 Task: Find connections with filter location Santa Helena with filter topic #Inspirationwith filter profile language French with filter current company E-Solutions with filter school Panjab University with filter industry Equipment Rental Services with filter service category Search Engine Marketing (SEM) with filter keywords title Pharmacist
Action: Mouse moved to (314, 353)
Screenshot: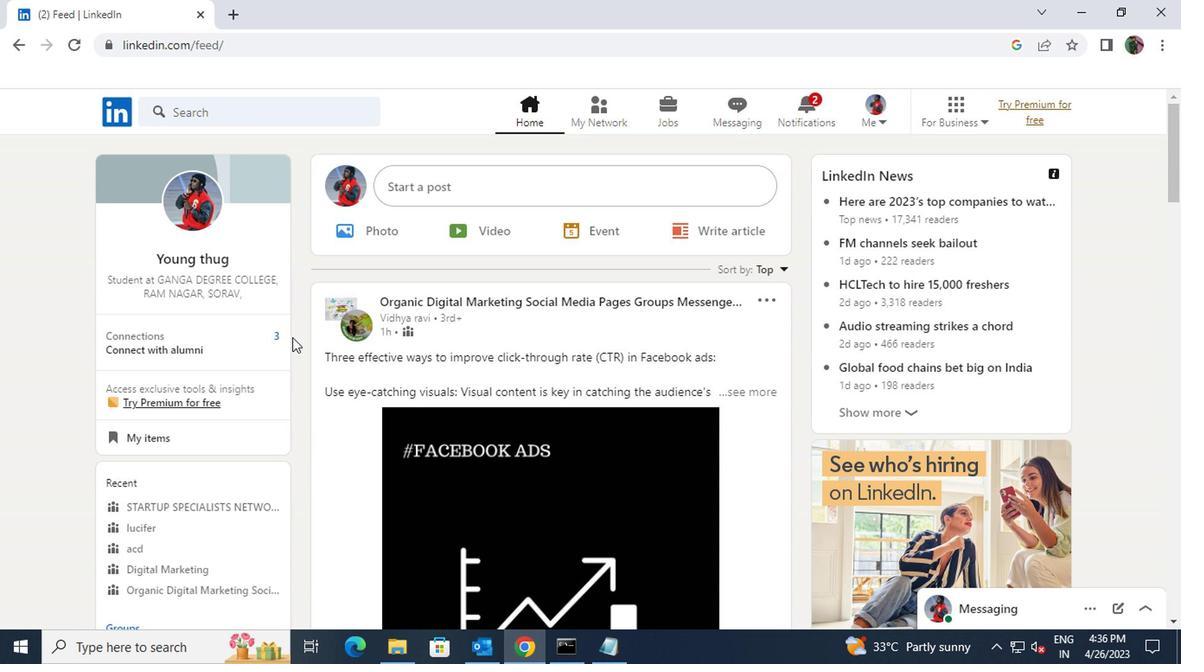 
Action: Mouse pressed left at (314, 353)
Screenshot: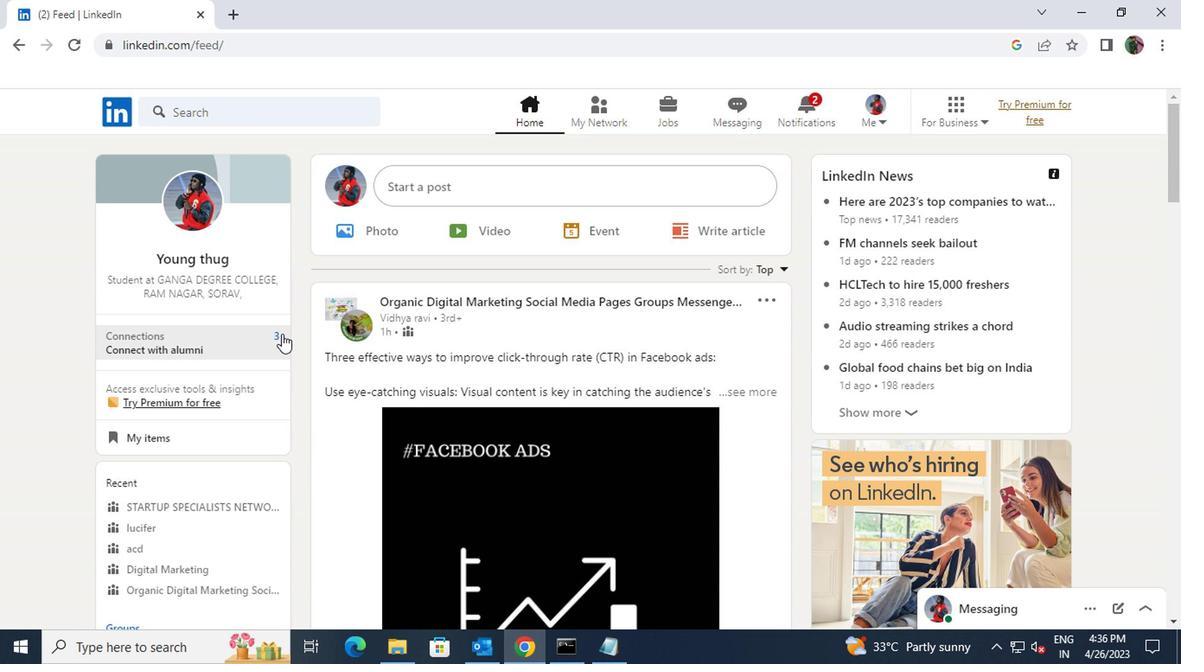 
Action: Mouse moved to (322, 268)
Screenshot: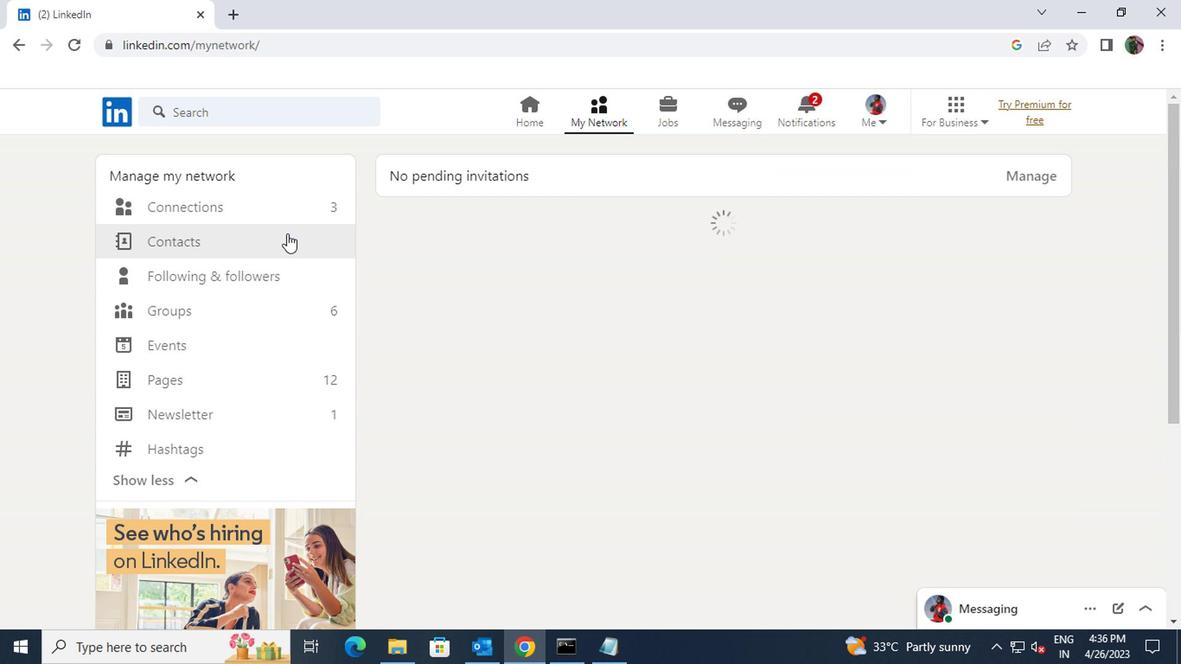 
Action: Mouse pressed left at (322, 268)
Screenshot: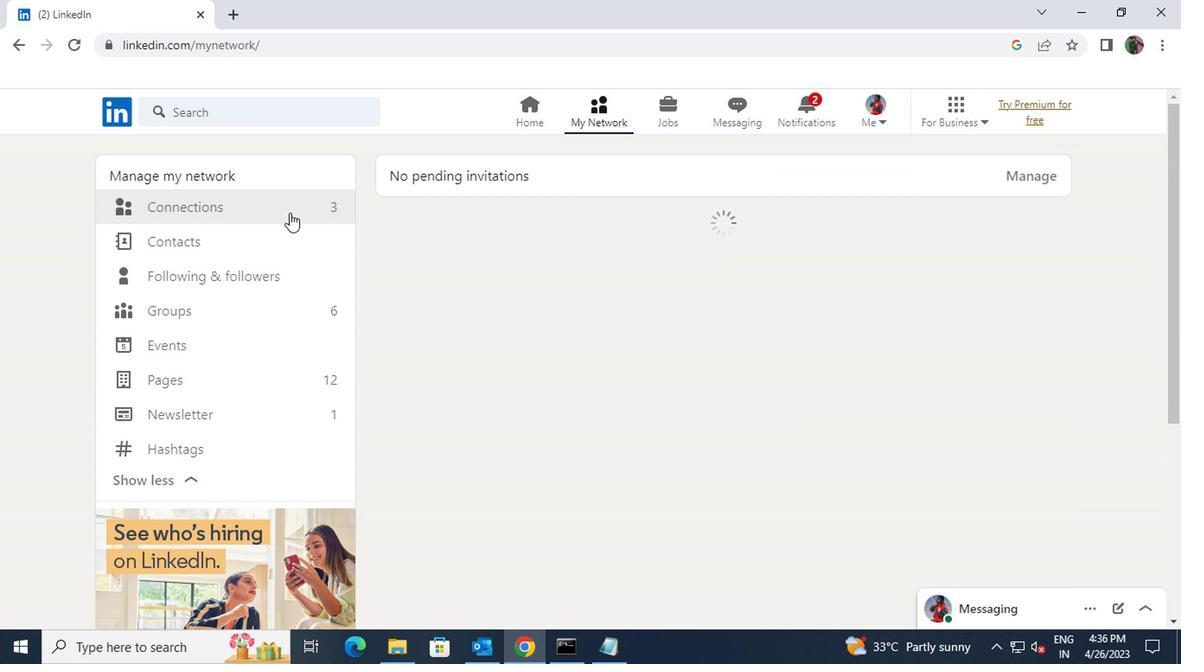 
Action: Mouse moved to (607, 264)
Screenshot: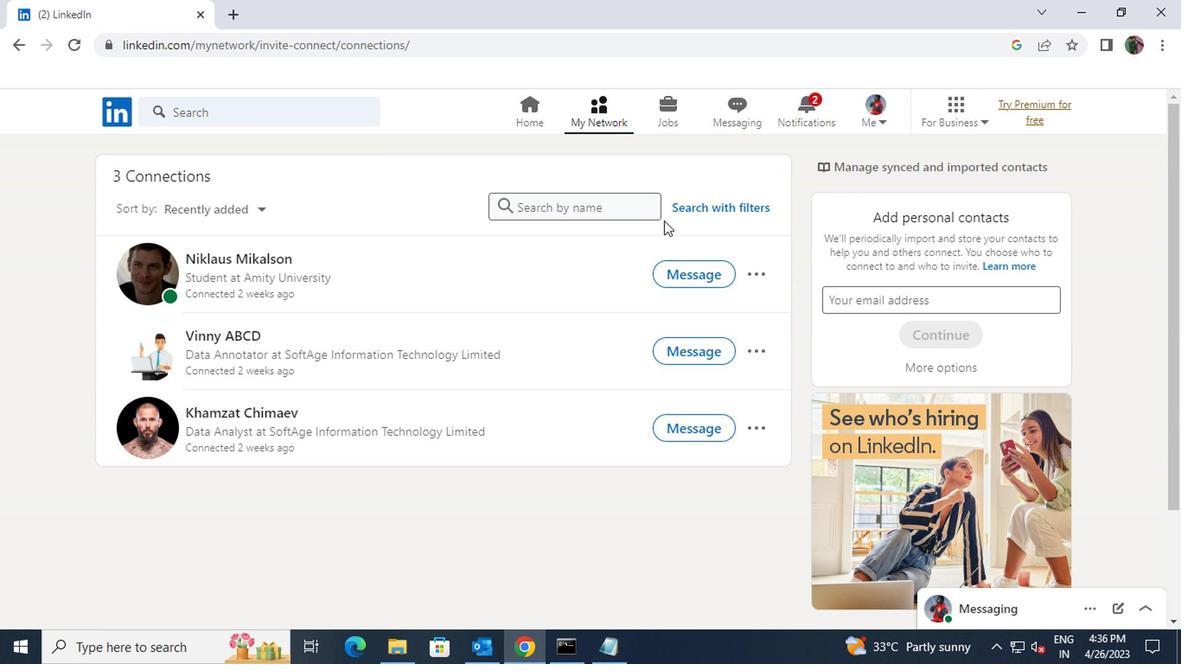 
Action: Mouse pressed left at (607, 264)
Screenshot: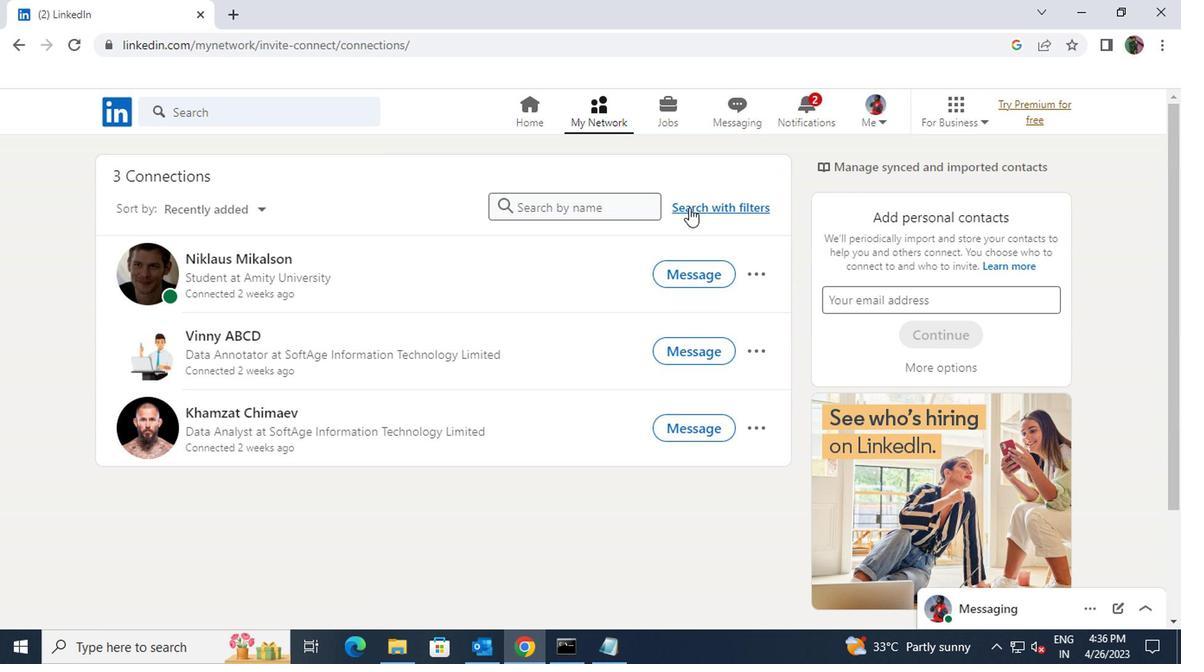 
Action: Mouse moved to (580, 236)
Screenshot: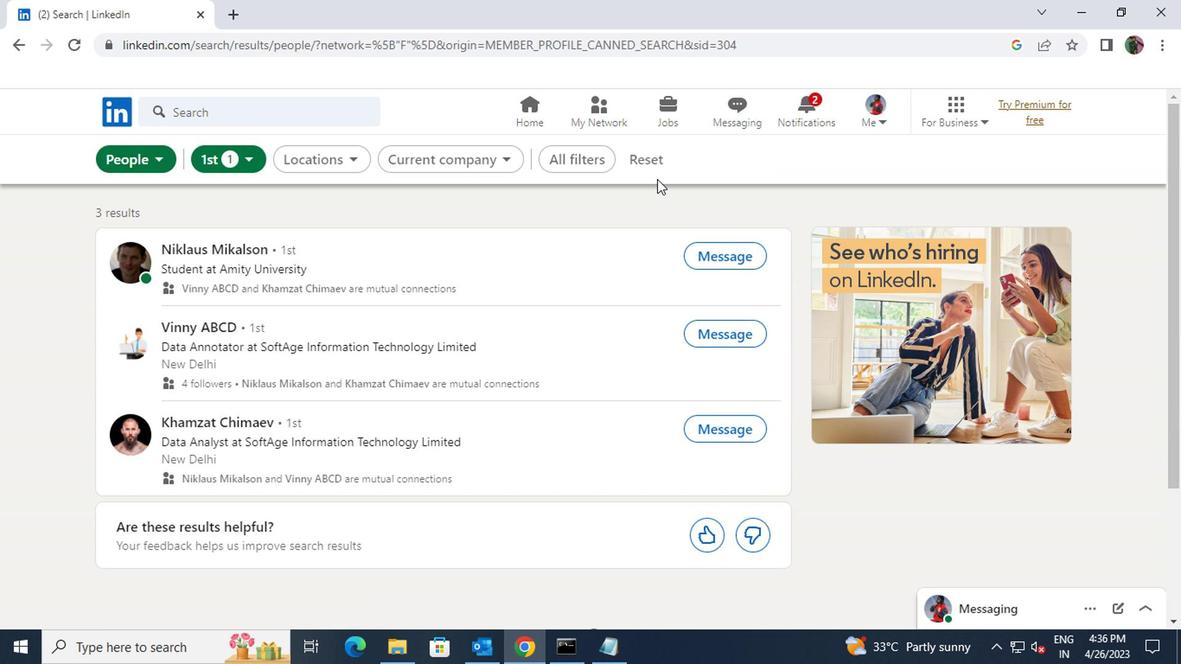 
Action: Mouse pressed left at (580, 236)
Screenshot: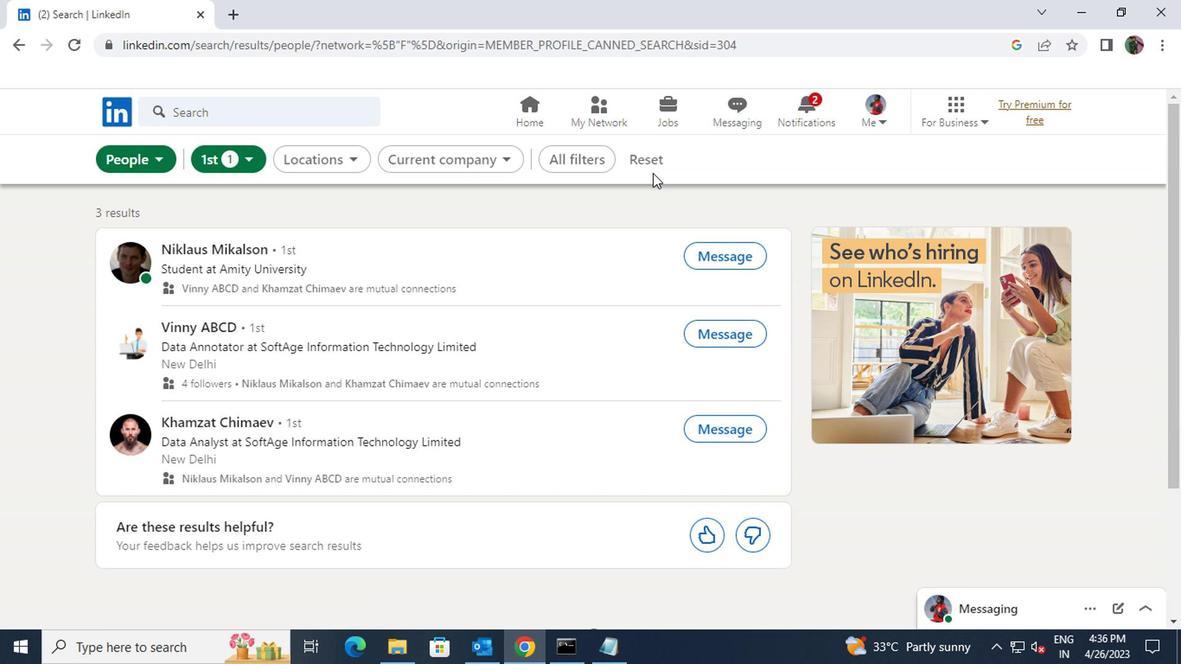 
Action: Mouse moved to (562, 232)
Screenshot: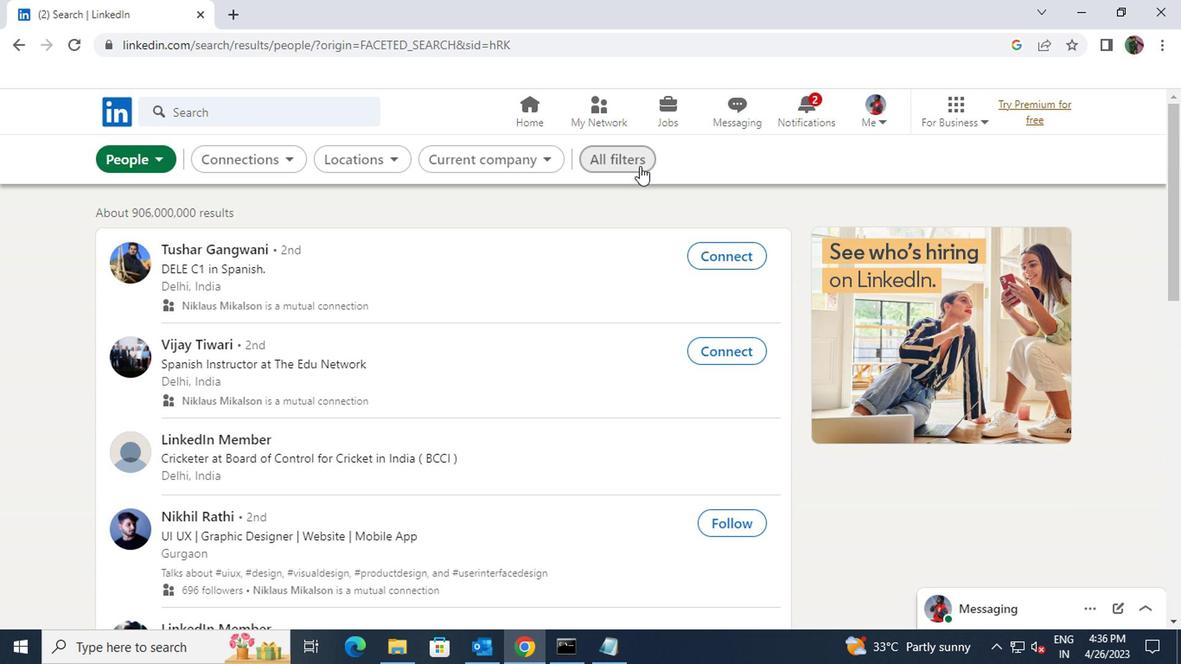 
Action: Mouse pressed left at (562, 232)
Screenshot: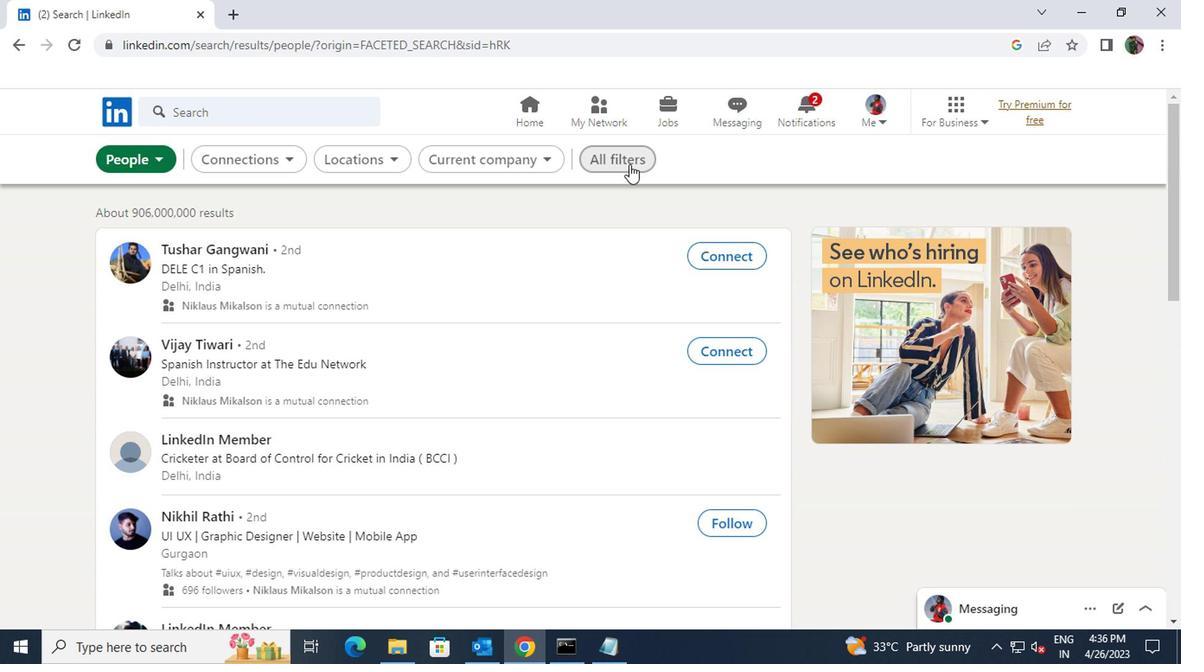 
Action: Mouse moved to (689, 362)
Screenshot: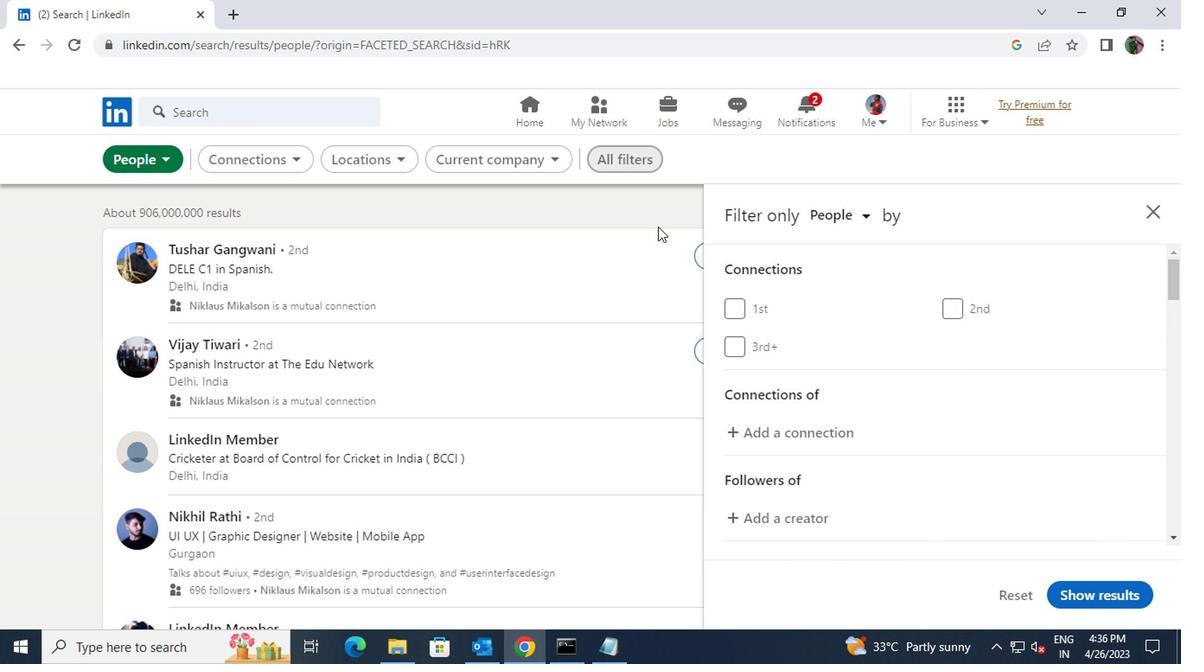 
Action: Mouse scrolled (689, 362) with delta (0, 0)
Screenshot: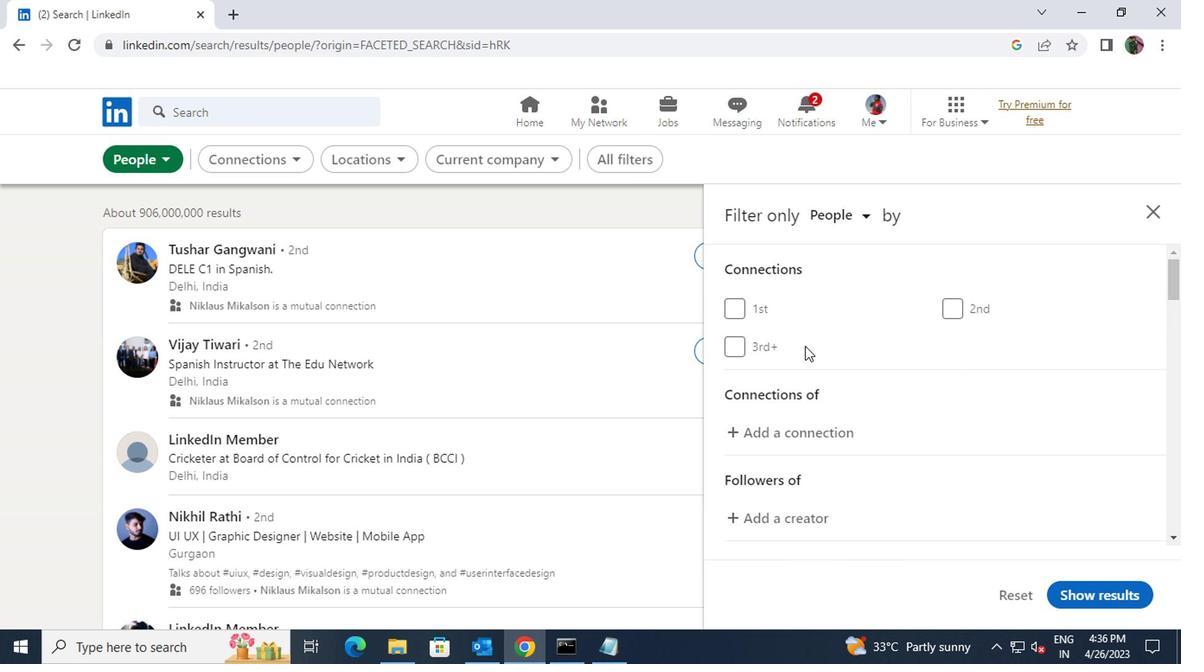 
Action: Mouse scrolled (689, 362) with delta (0, 0)
Screenshot: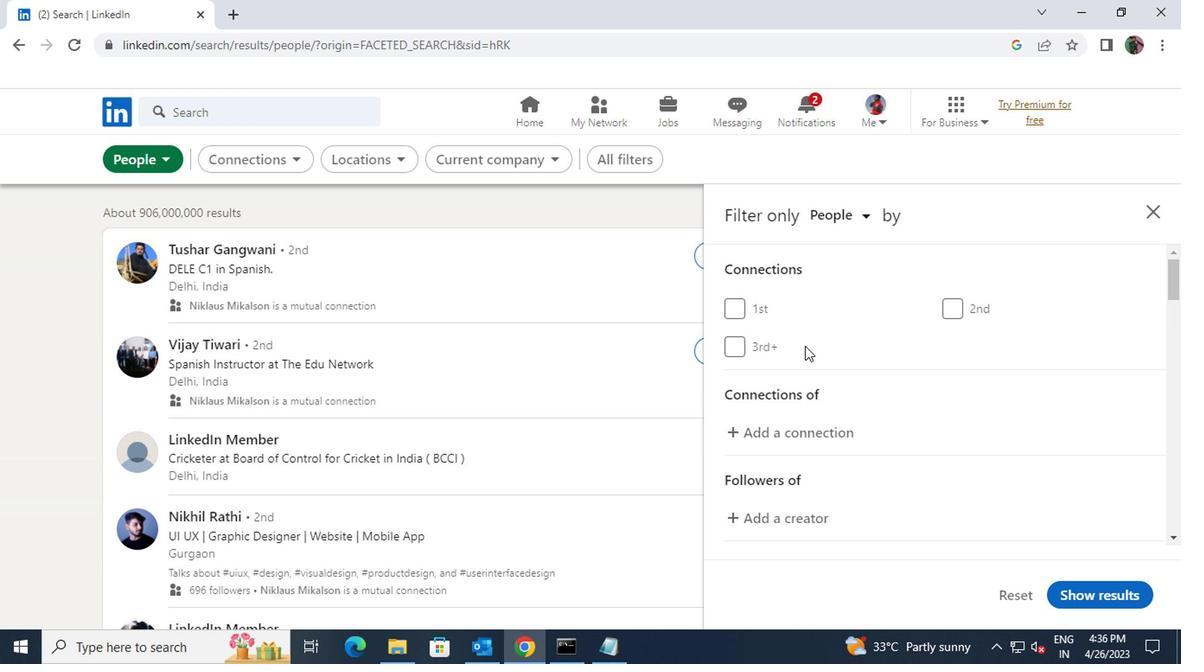 
Action: Mouse scrolled (689, 362) with delta (0, 0)
Screenshot: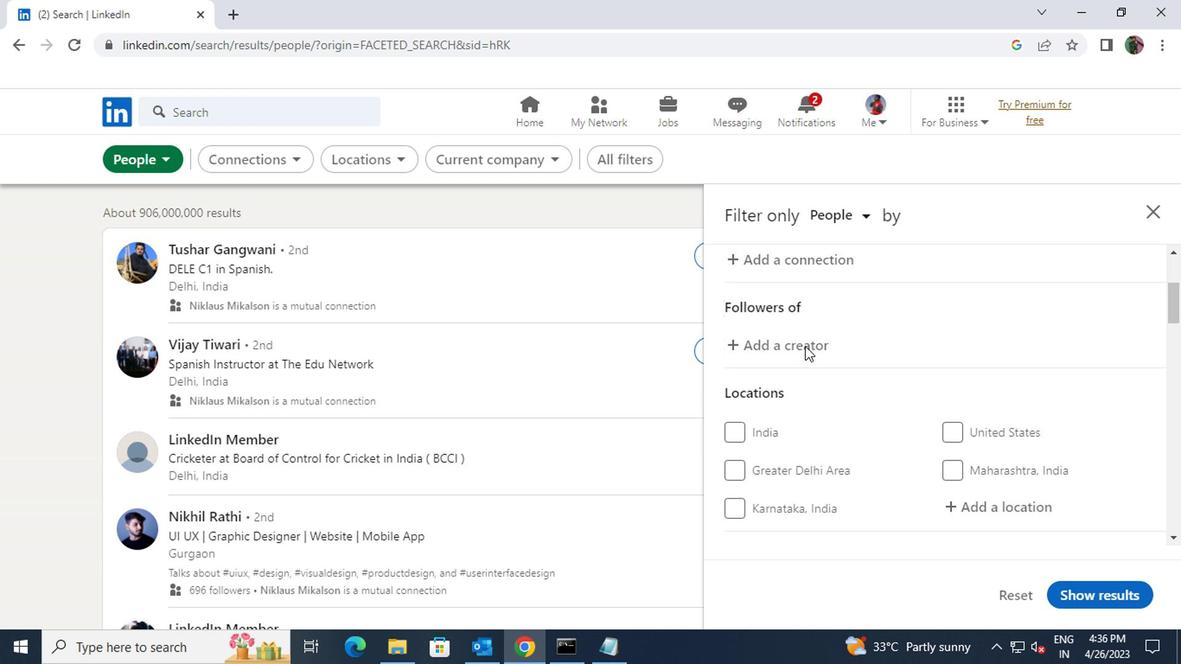 
Action: Mouse moved to (839, 417)
Screenshot: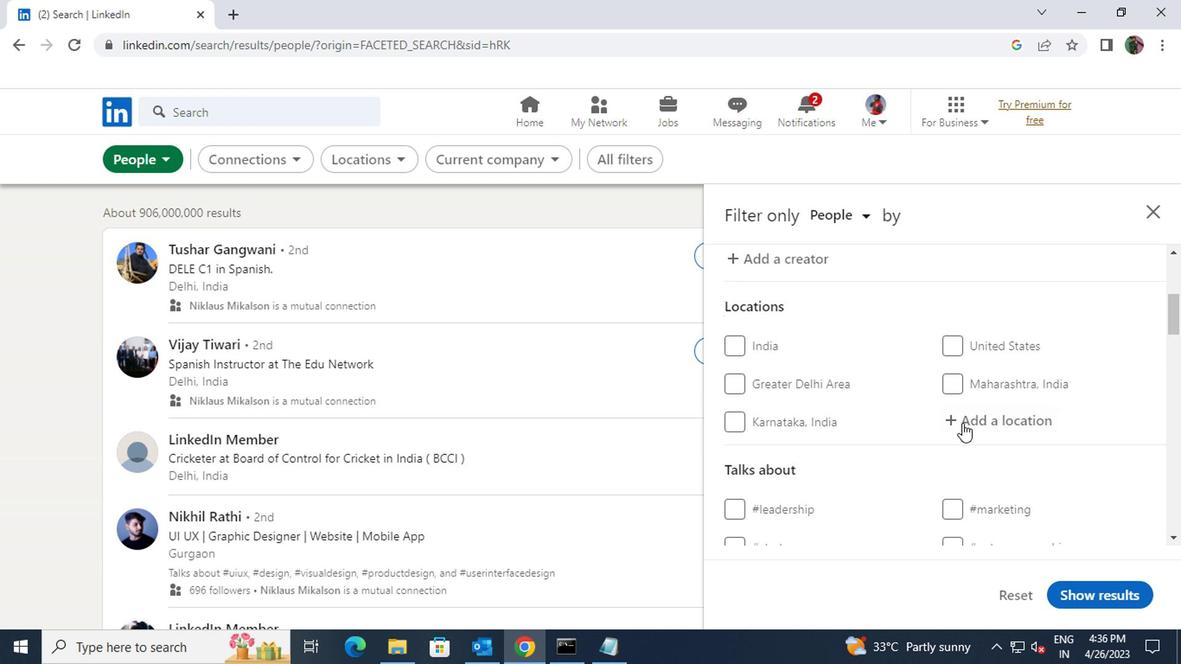 
Action: Mouse pressed left at (839, 417)
Screenshot: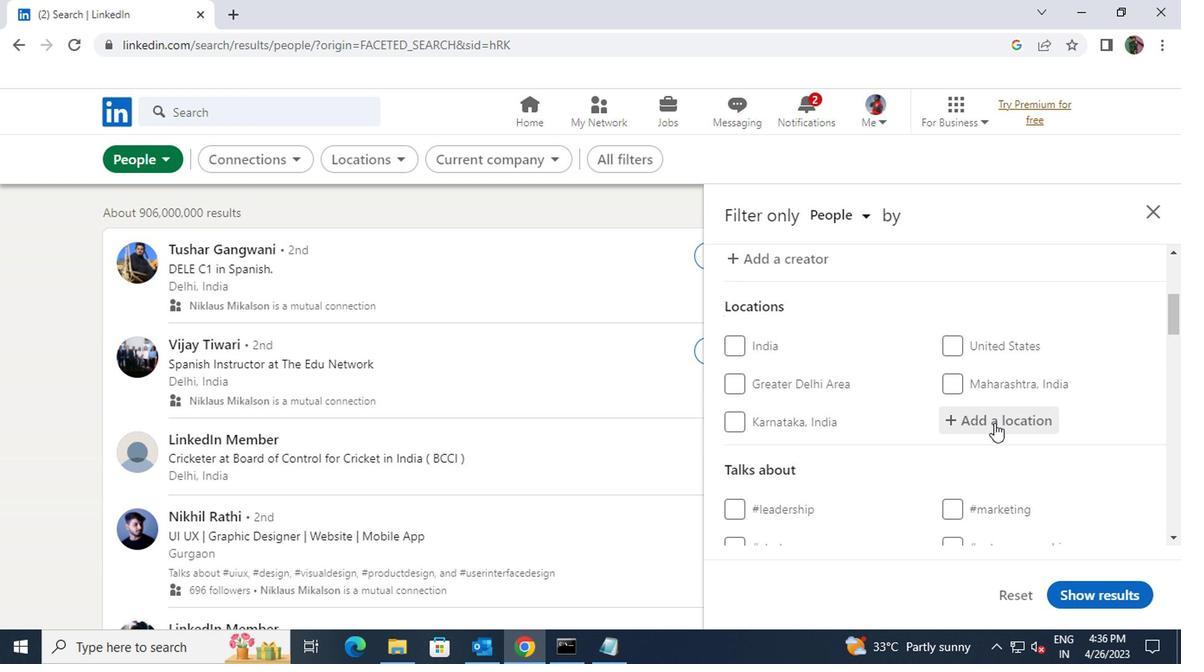 
Action: Key pressed <Key.shift>SANTA<Key.space>HELE
Screenshot: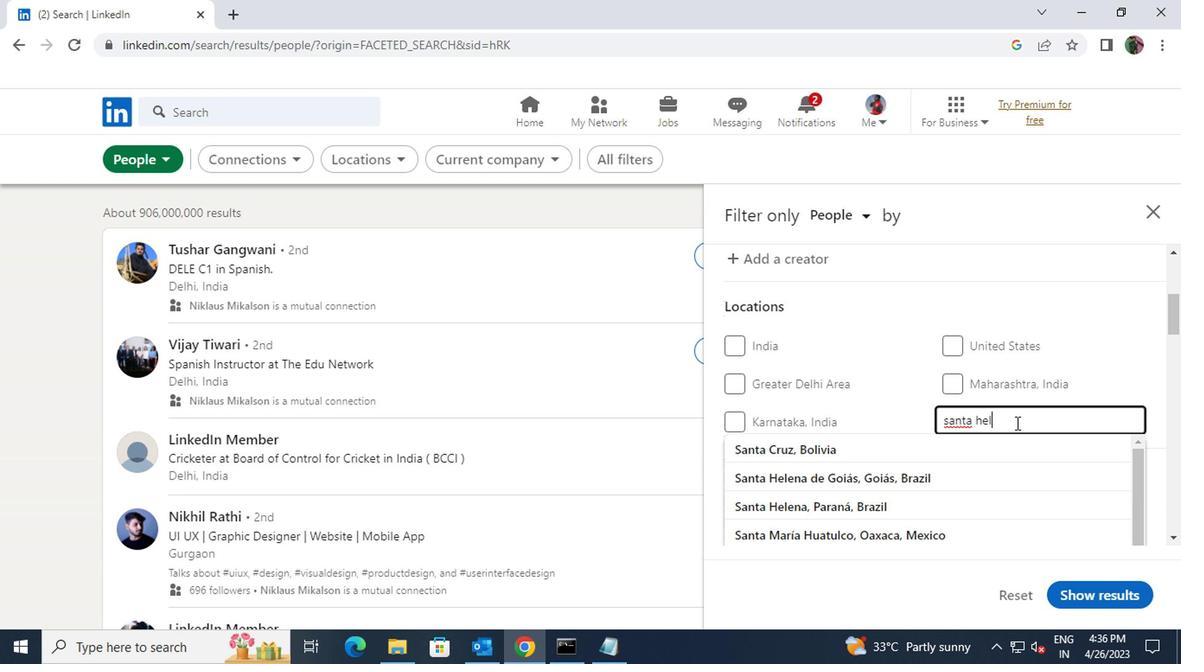 
Action: Mouse moved to (831, 433)
Screenshot: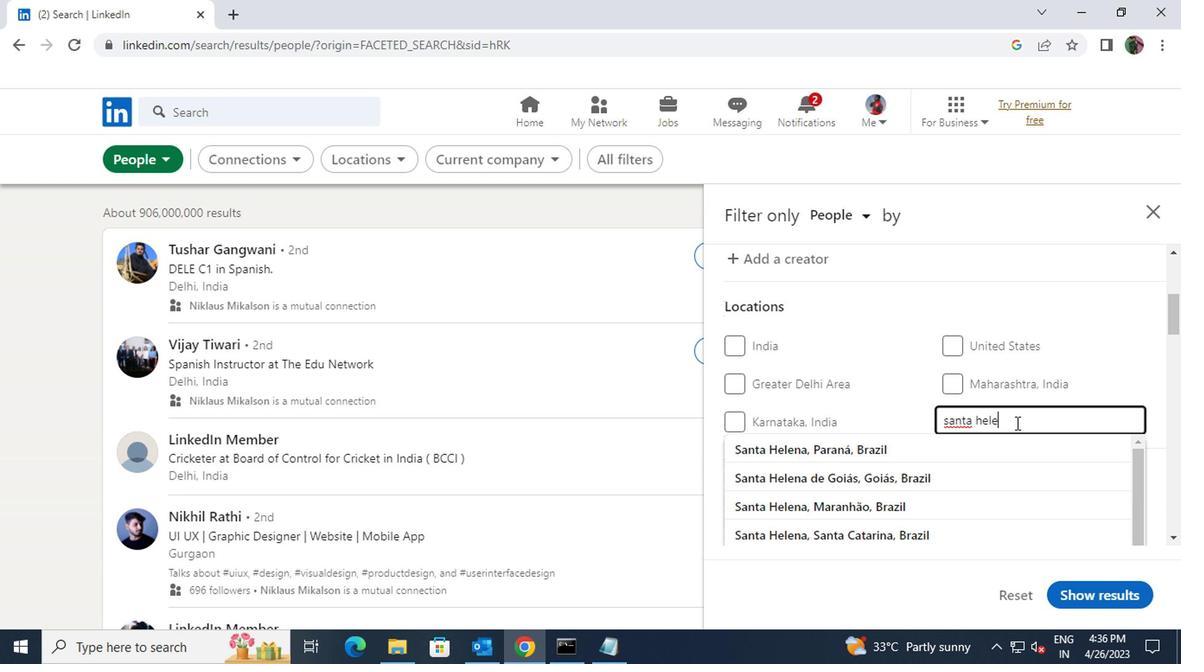 
Action: Mouse pressed left at (831, 433)
Screenshot: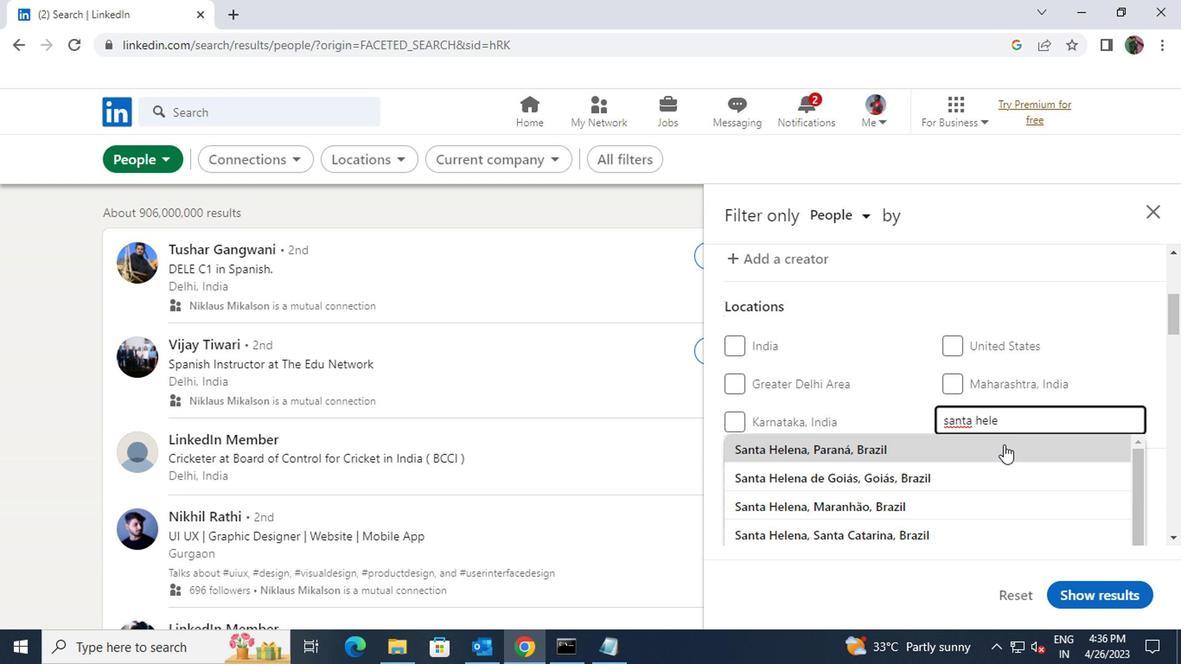 
Action: Mouse scrolled (831, 432) with delta (0, 0)
Screenshot: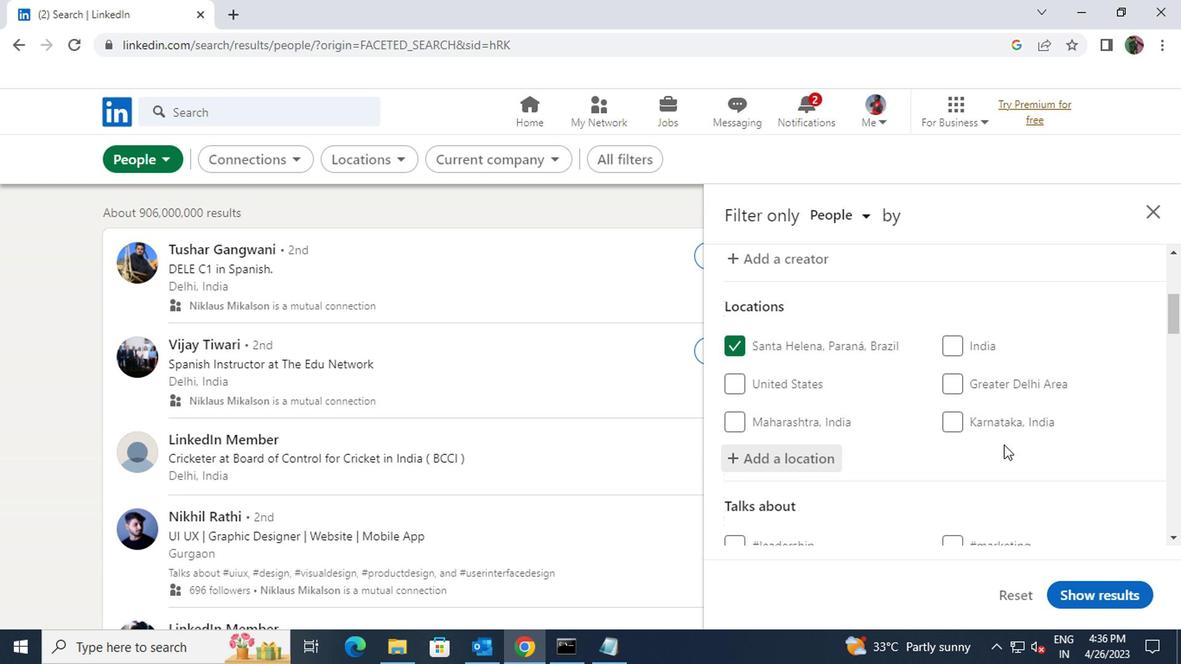
Action: Mouse scrolled (831, 432) with delta (0, 0)
Screenshot: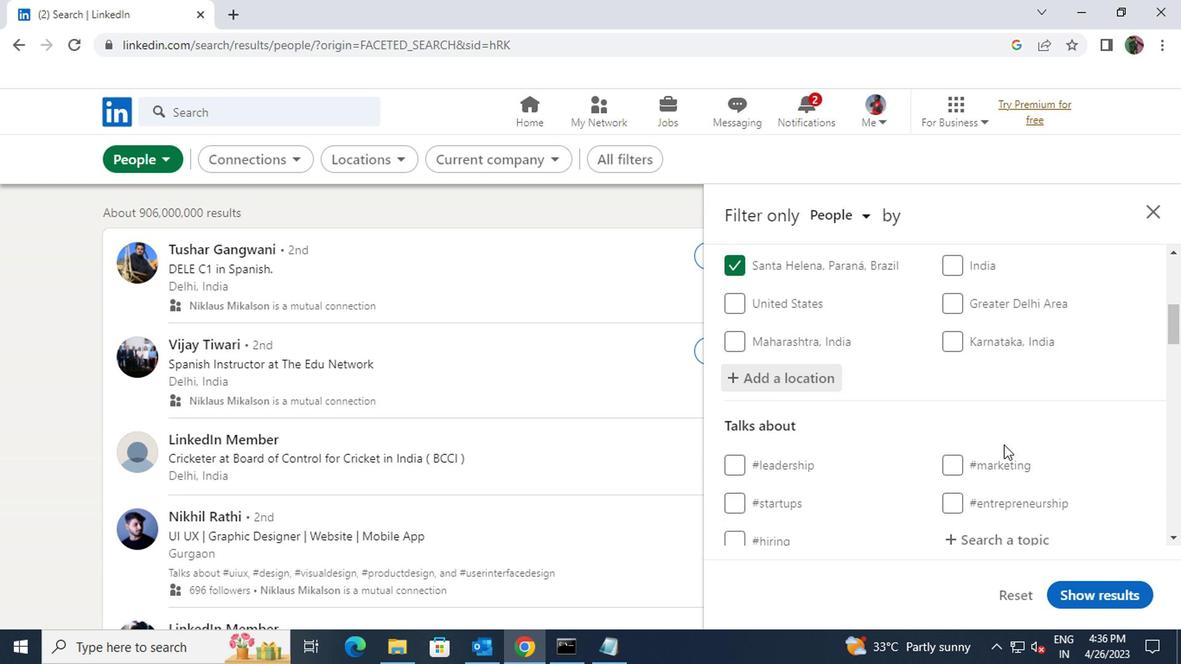 
Action: Mouse scrolled (831, 432) with delta (0, 0)
Screenshot: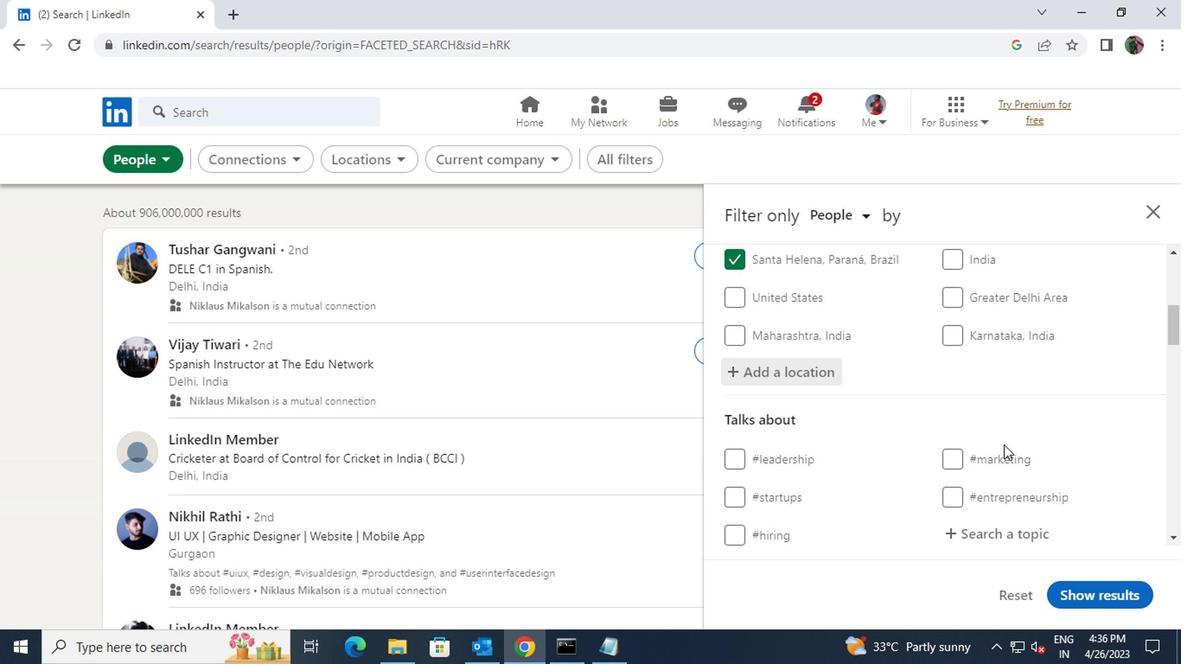 
Action: Mouse moved to (826, 377)
Screenshot: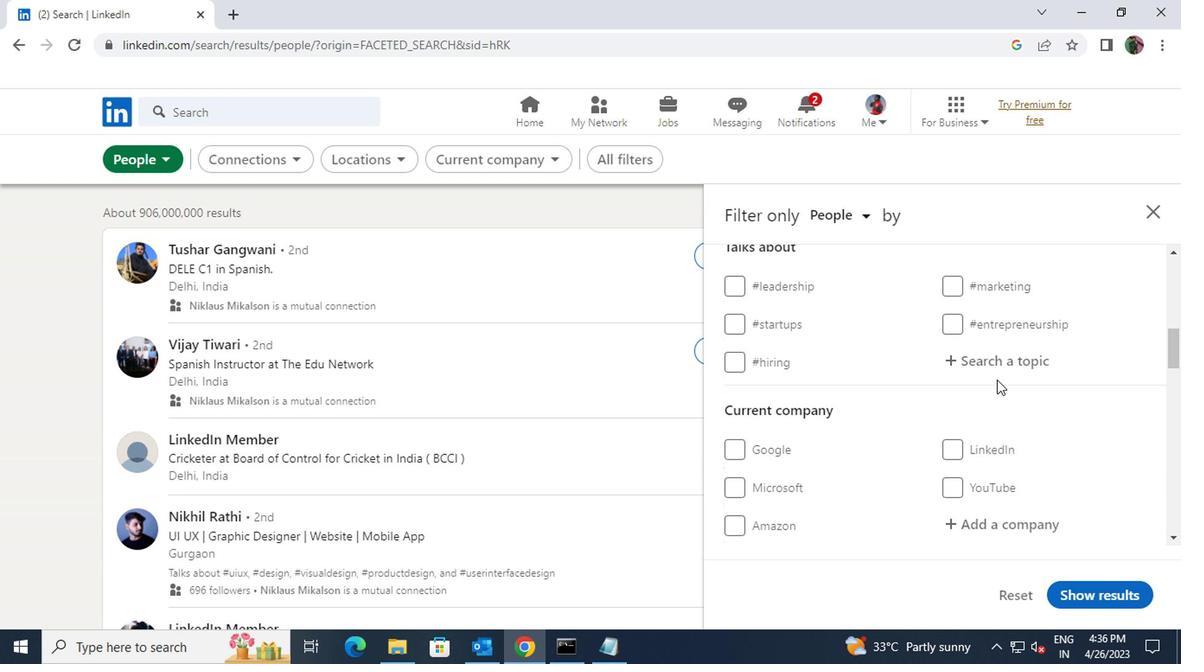 
Action: Mouse pressed left at (826, 377)
Screenshot: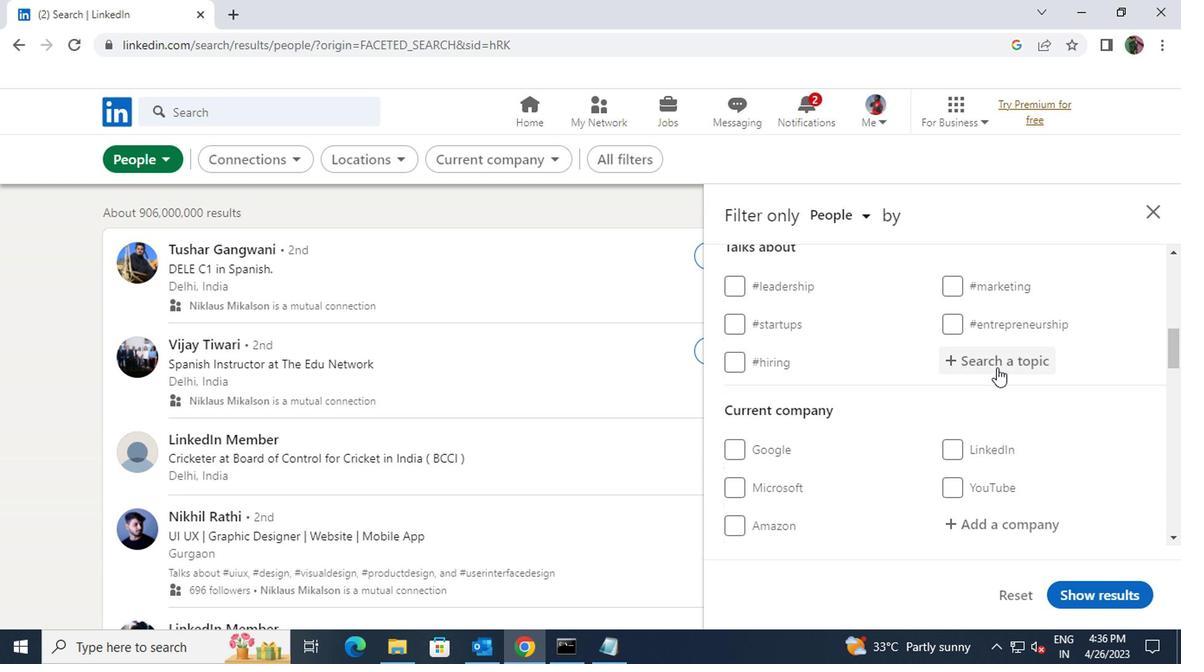 
Action: Key pressed <Key.shift><Key.shift>#<Key.shift>INSPIRATIONWITH
Screenshot: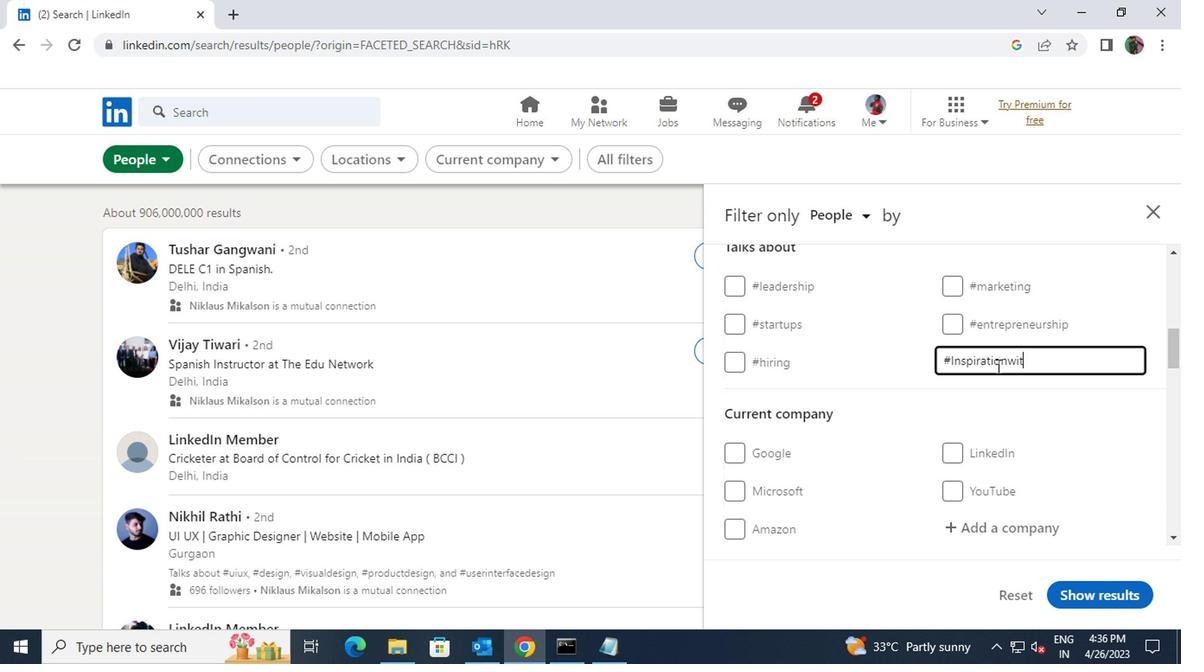 
Action: Mouse scrolled (826, 376) with delta (0, 0)
Screenshot: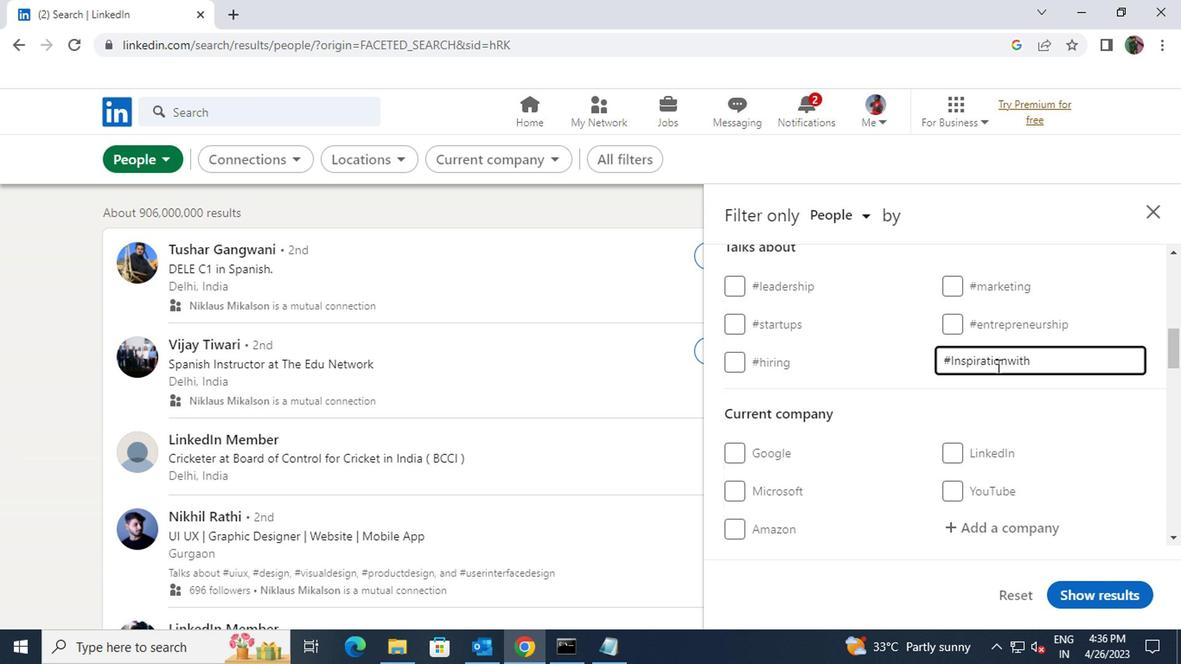 
Action: Mouse scrolled (826, 376) with delta (0, 0)
Screenshot: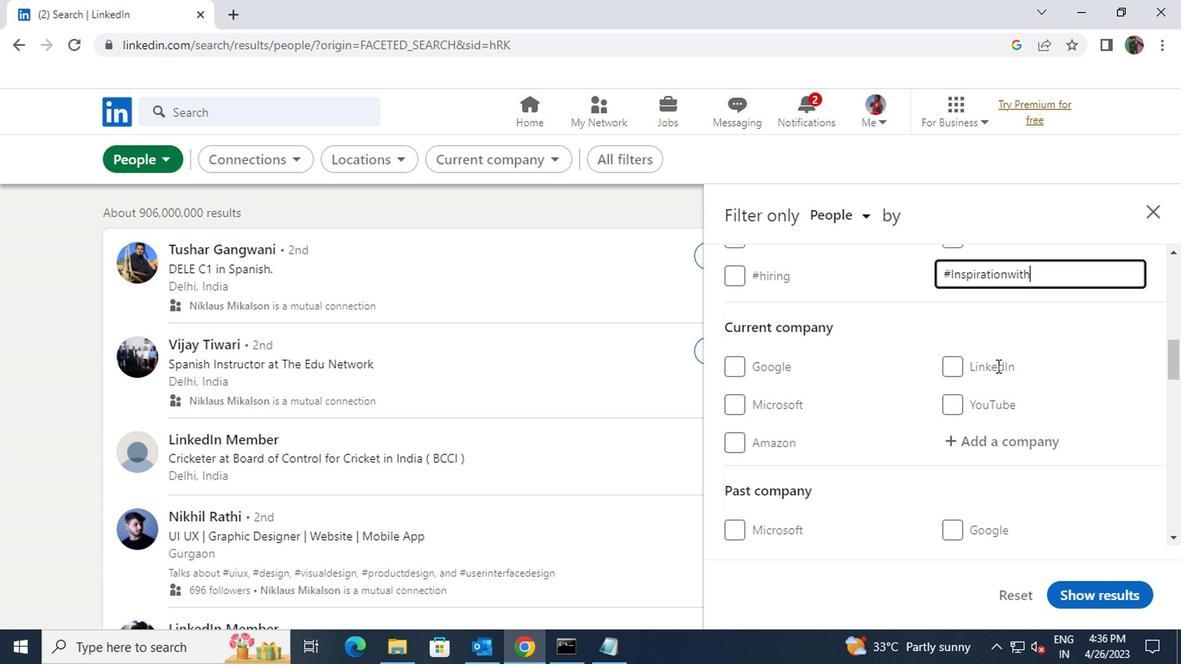
Action: Mouse moved to (826, 370)
Screenshot: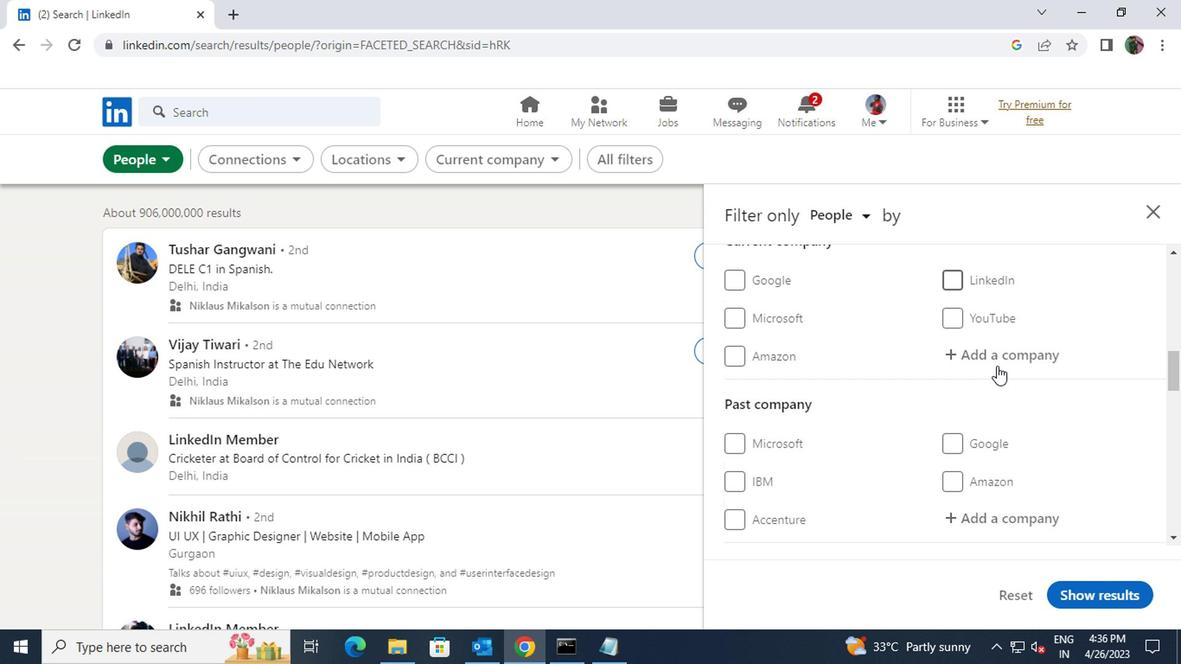 
Action: Mouse pressed left at (826, 370)
Screenshot: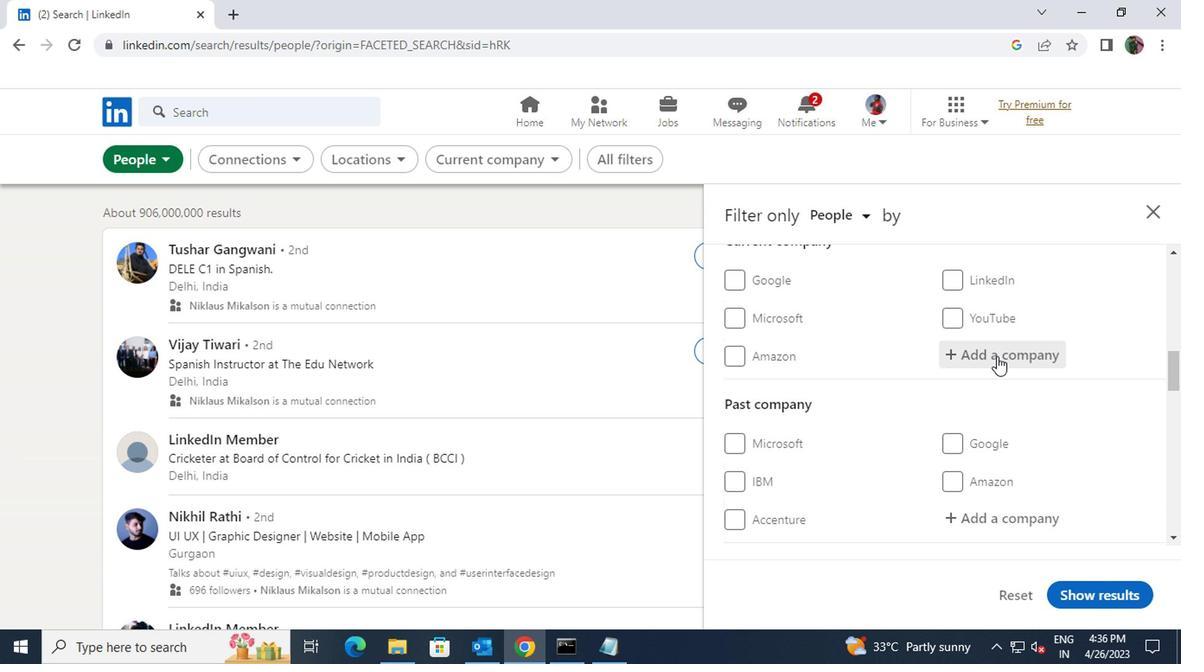 
Action: Key pressed <Key.shift><Key.shift>E<Key.shift>_<Key.space>SOLUT
Screenshot: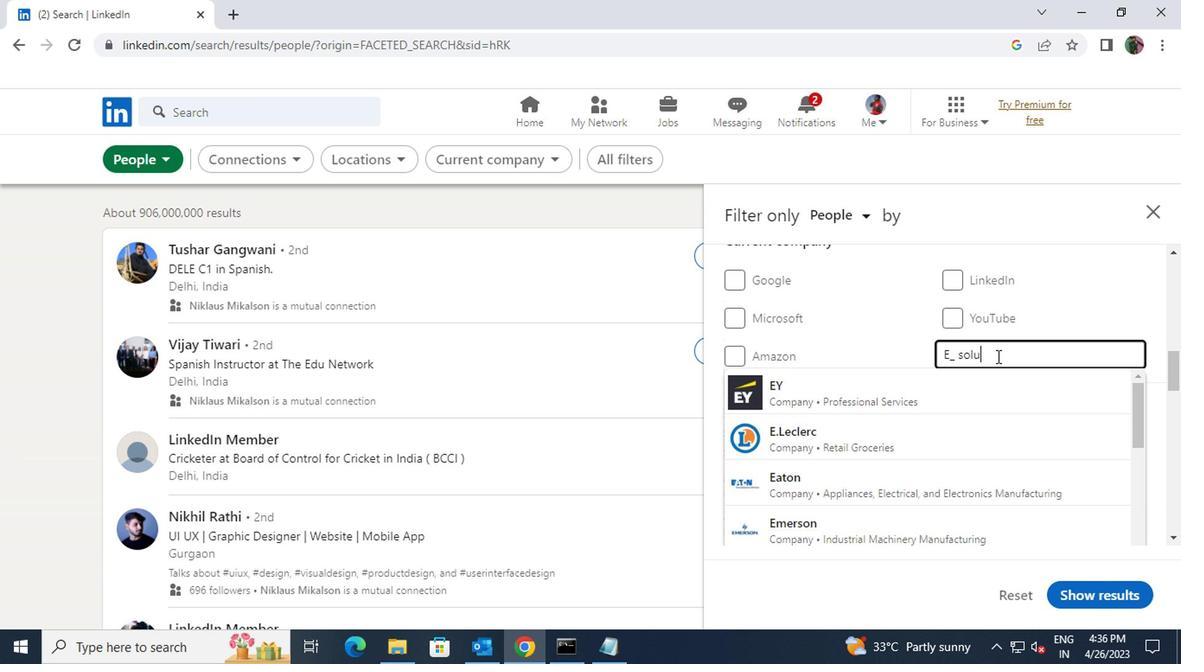 
Action: Mouse moved to (817, 387)
Screenshot: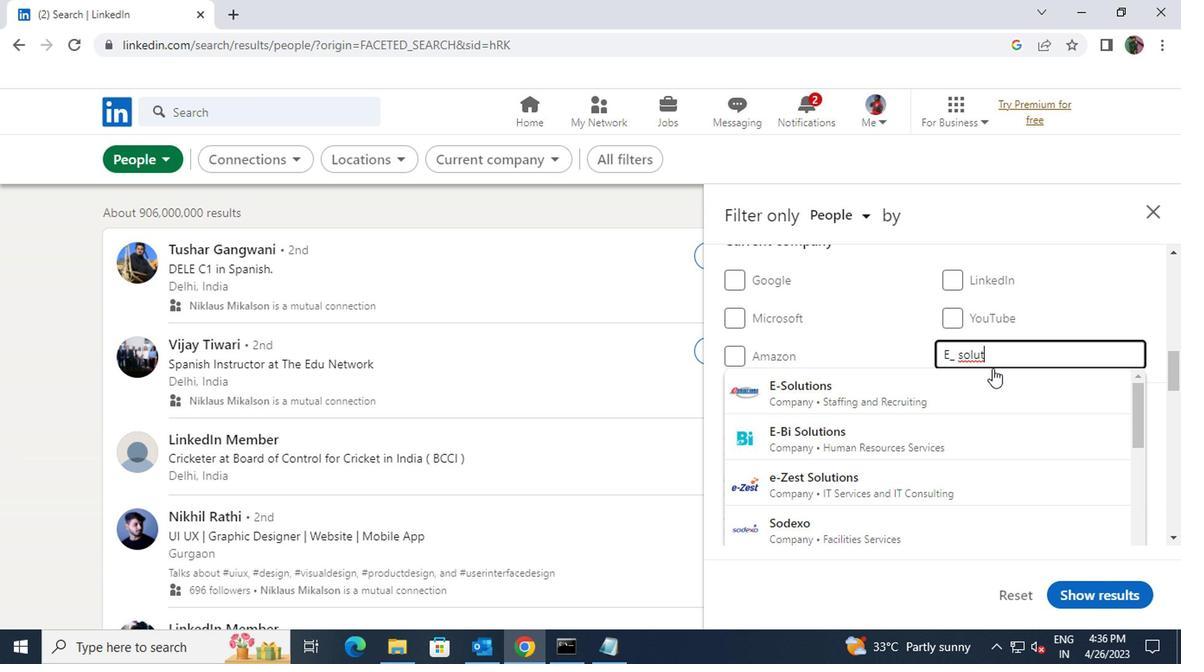 
Action: Mouse pressed left at (817, 387)
Screenshot: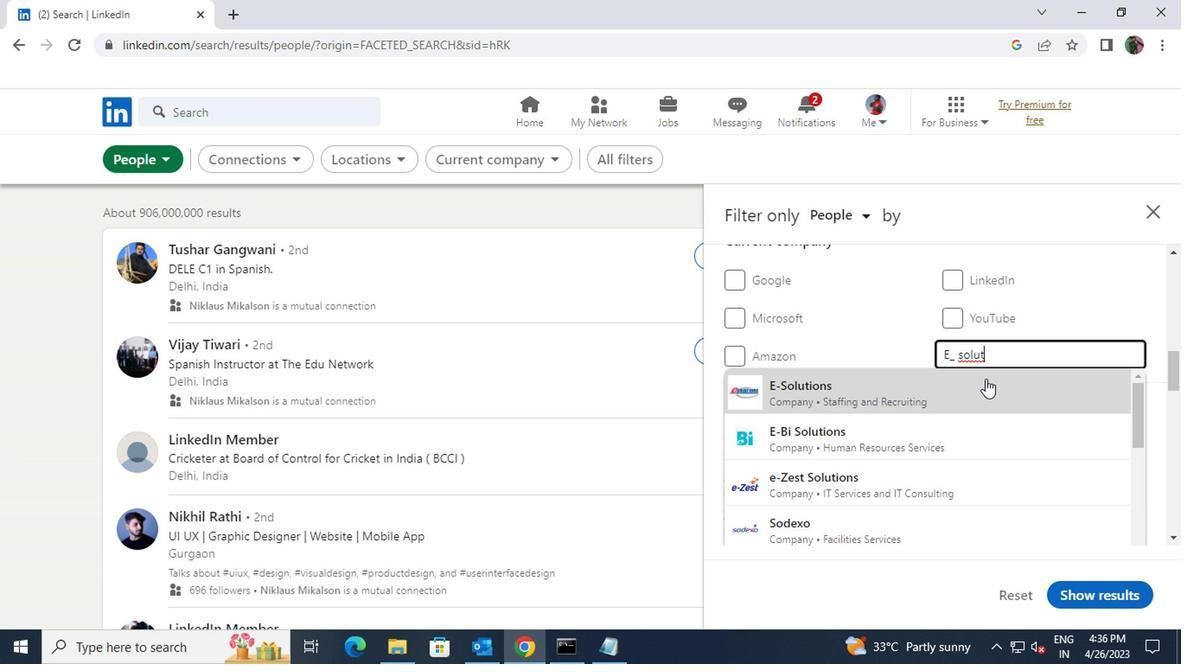 
Action: Mouse scrolled (817, 386) with delta (0, 0)
Screenshot: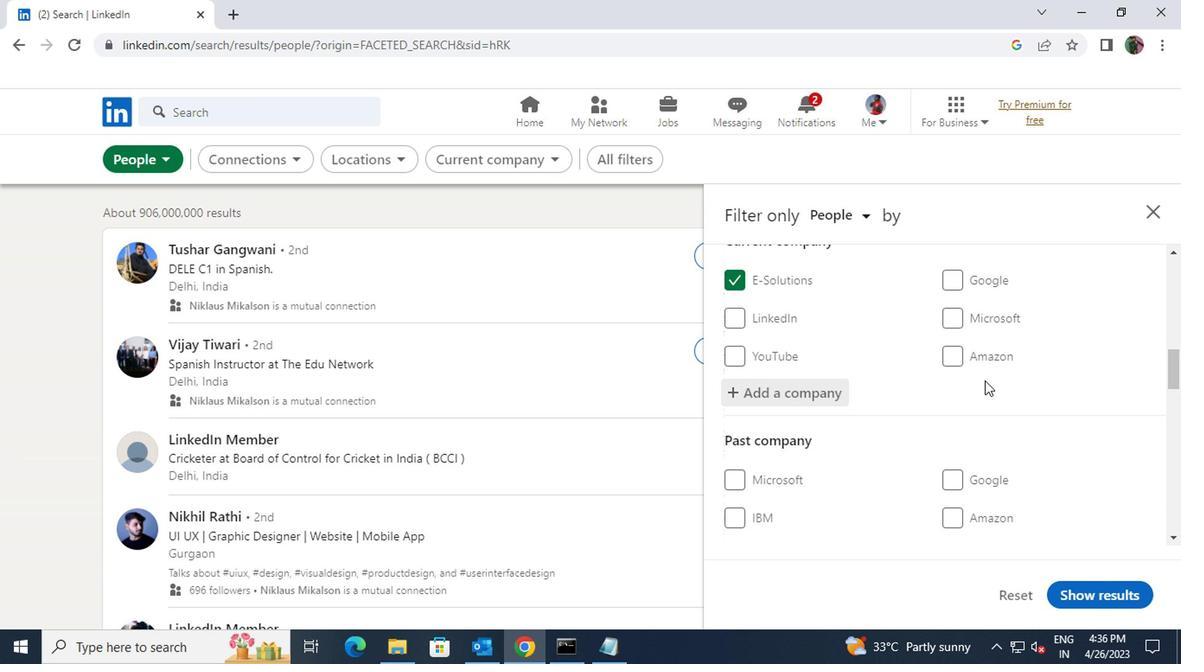 
Action: Mouse scrolled (817, 386) with delta (0, 0)
Screenshot: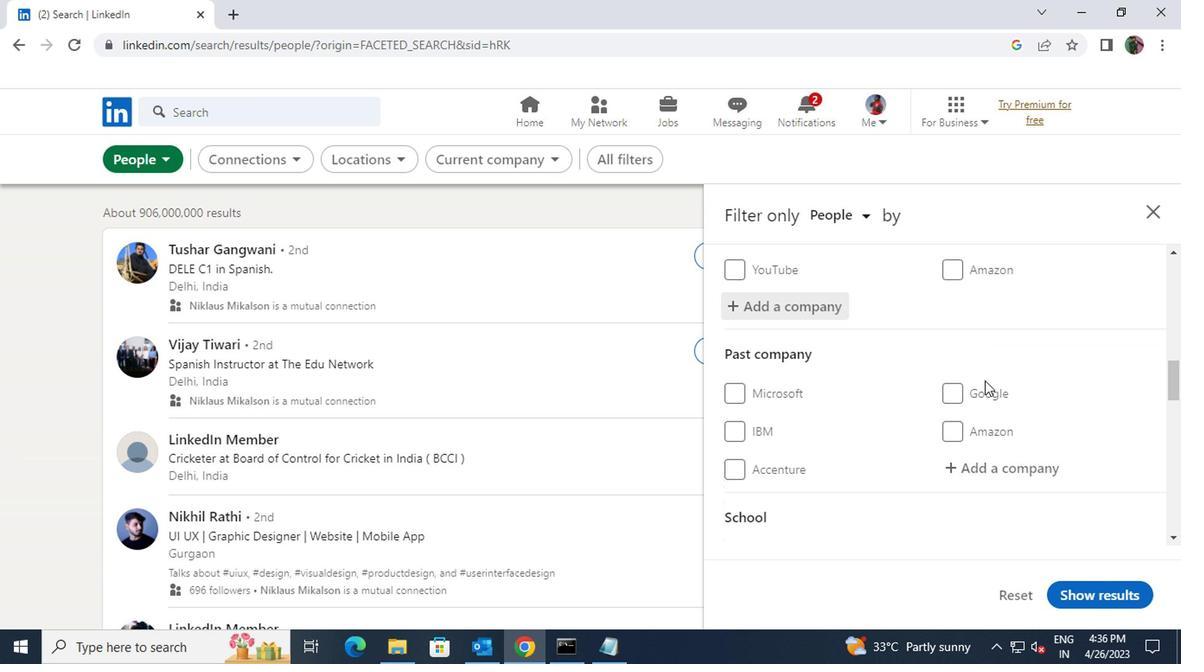 
Action: Mouse scrolled (817, 386) with delta (0, 0)
Screenshot: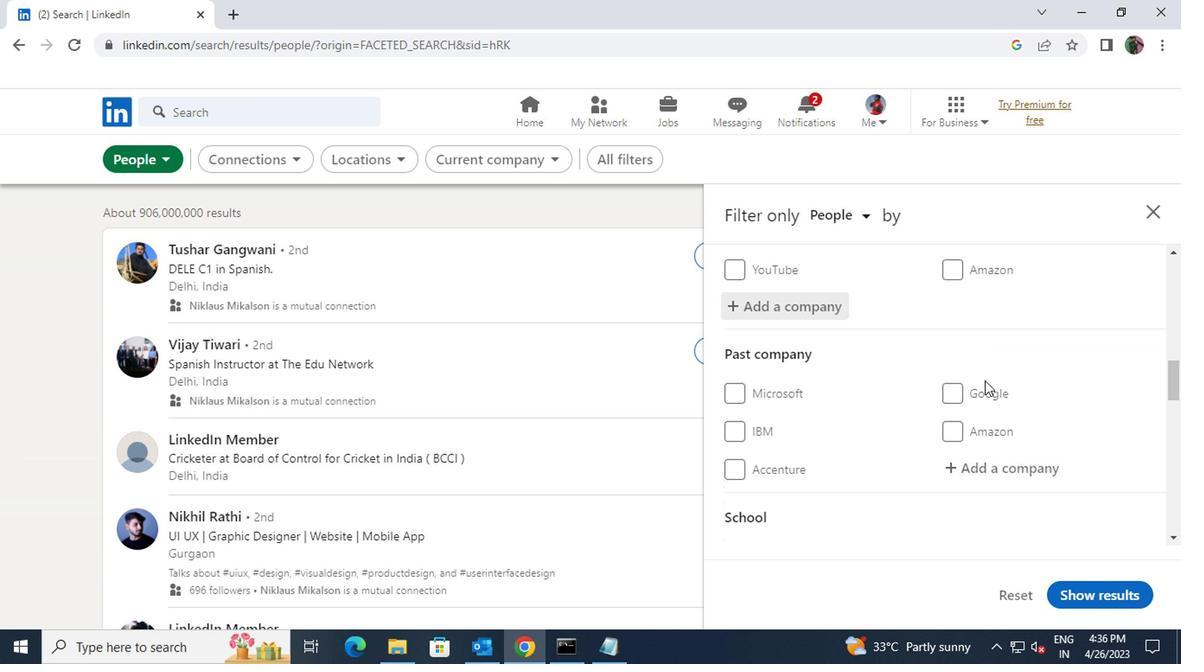 
Action: Mouse scrolled (817, 386) with delta (0, 0)
Screenshot: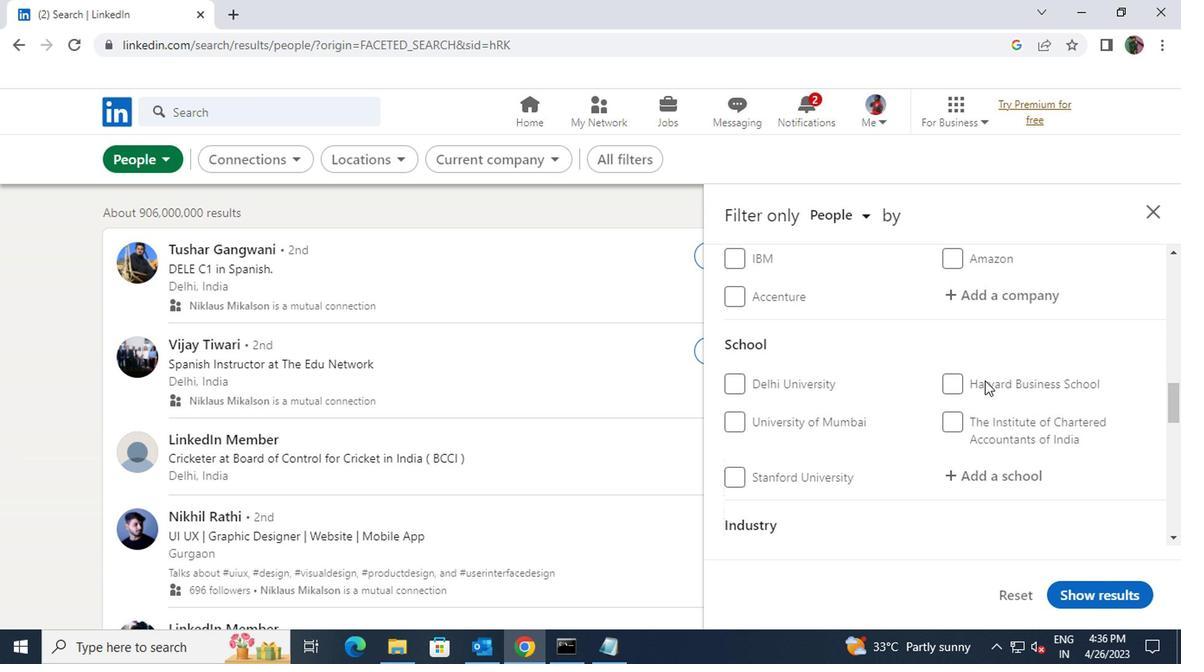 
Action: Mouse moved to (816, 398)
Screenshot: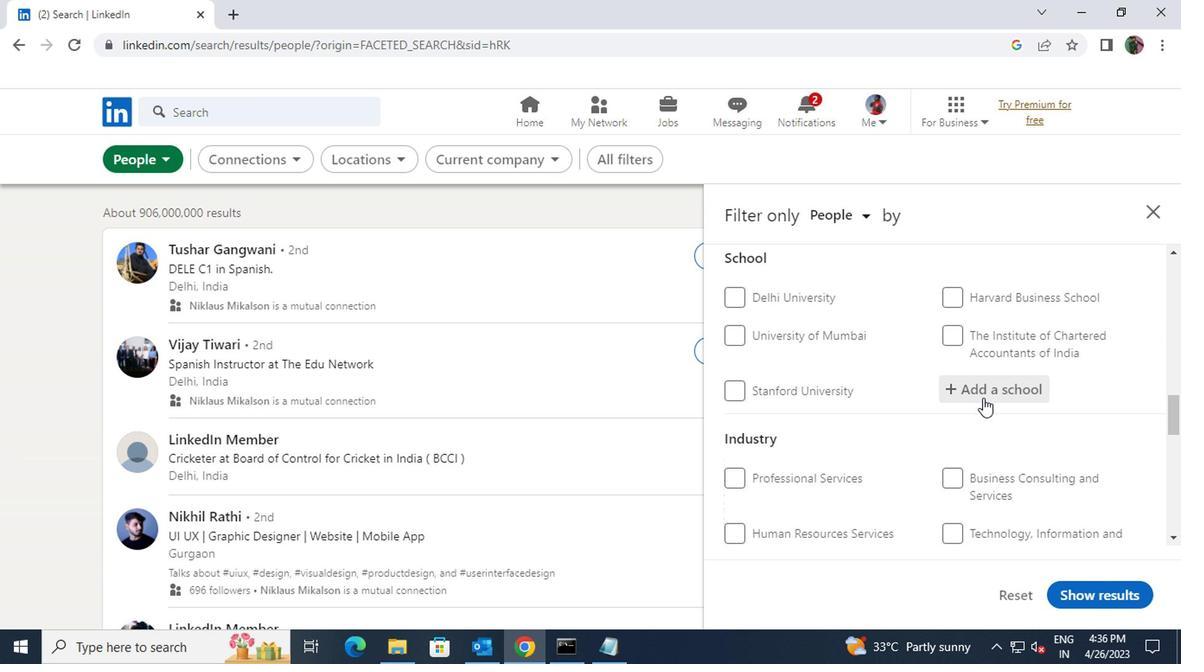 
Action: Mouse pressed left at (816, 398)
Screenshot: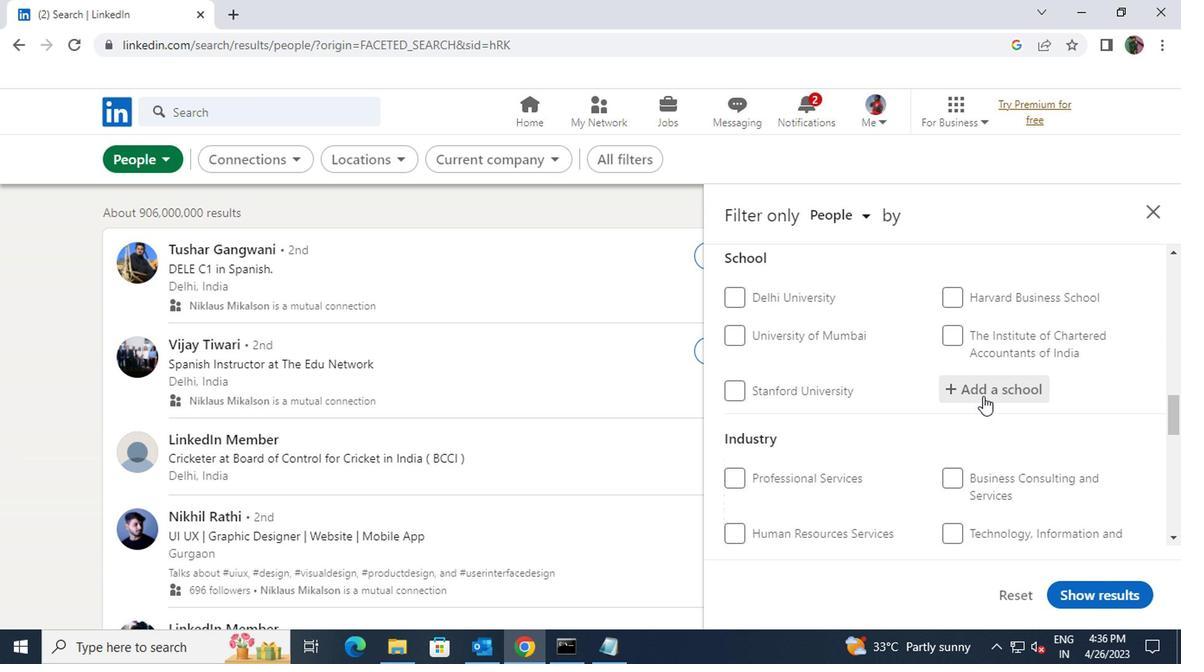 
Action: Key pressed <Key.shift><Key.shift><Key.shift><Key.shift><Key.shift><Key.shift><Key.shift><Key.shift>PUNJAB
Screenshot: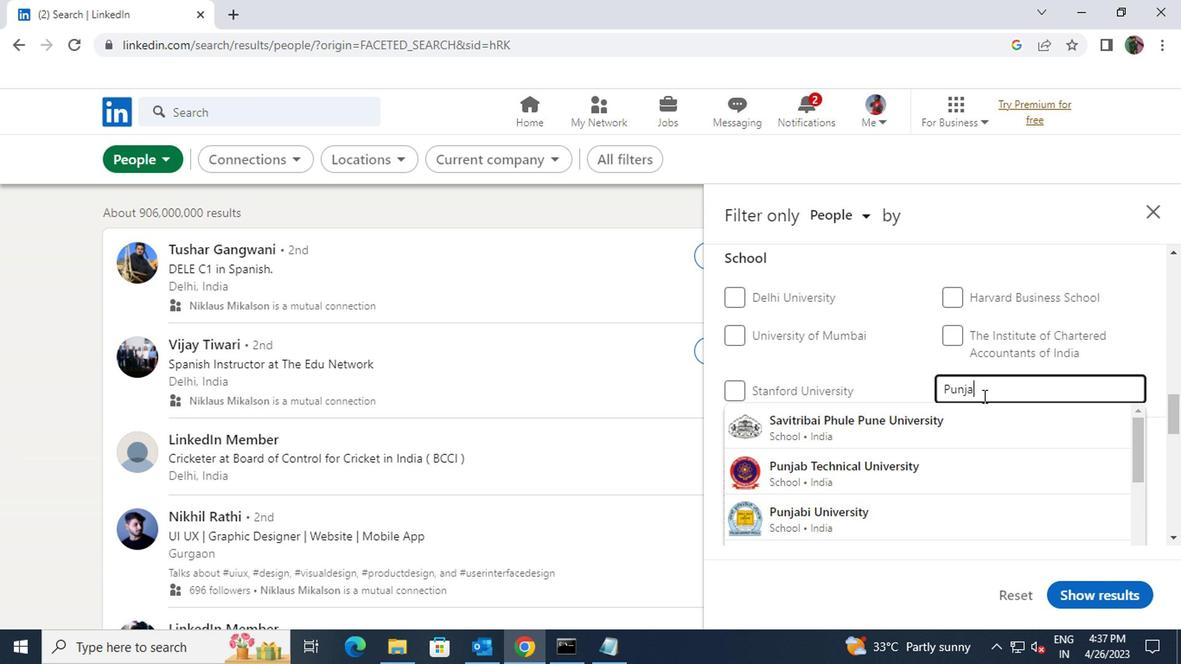 
Action: Mouse moved to (804, 413)
Screenshot: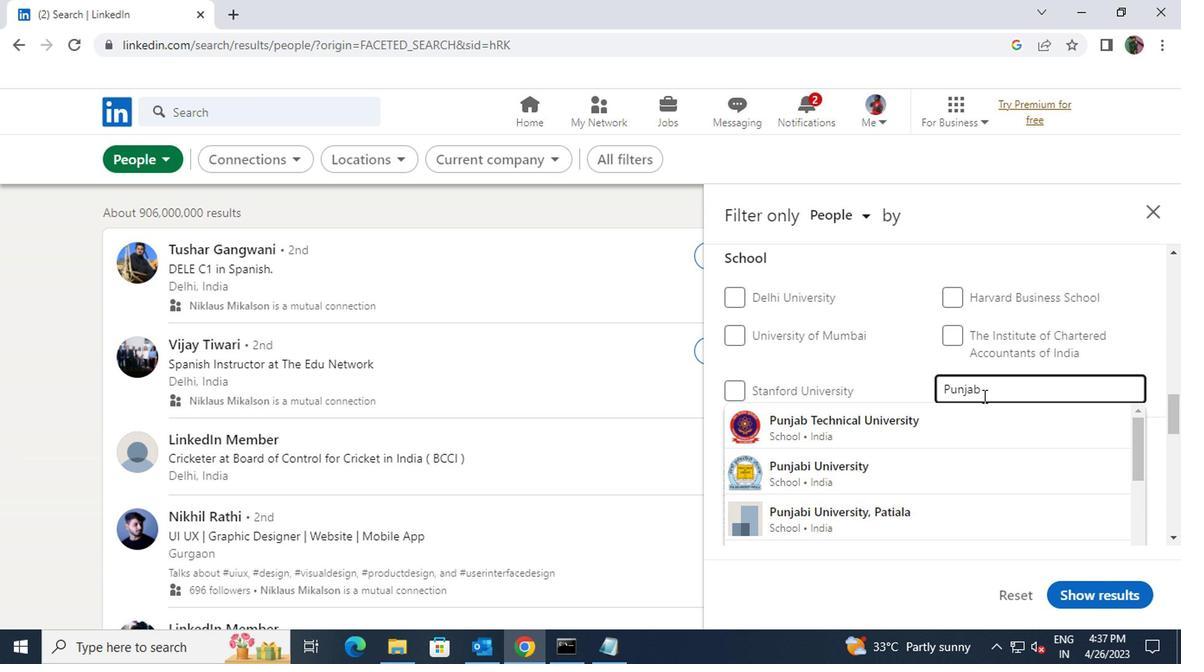 
Action: Mouse pressed left at (804, 413)
Screenshot: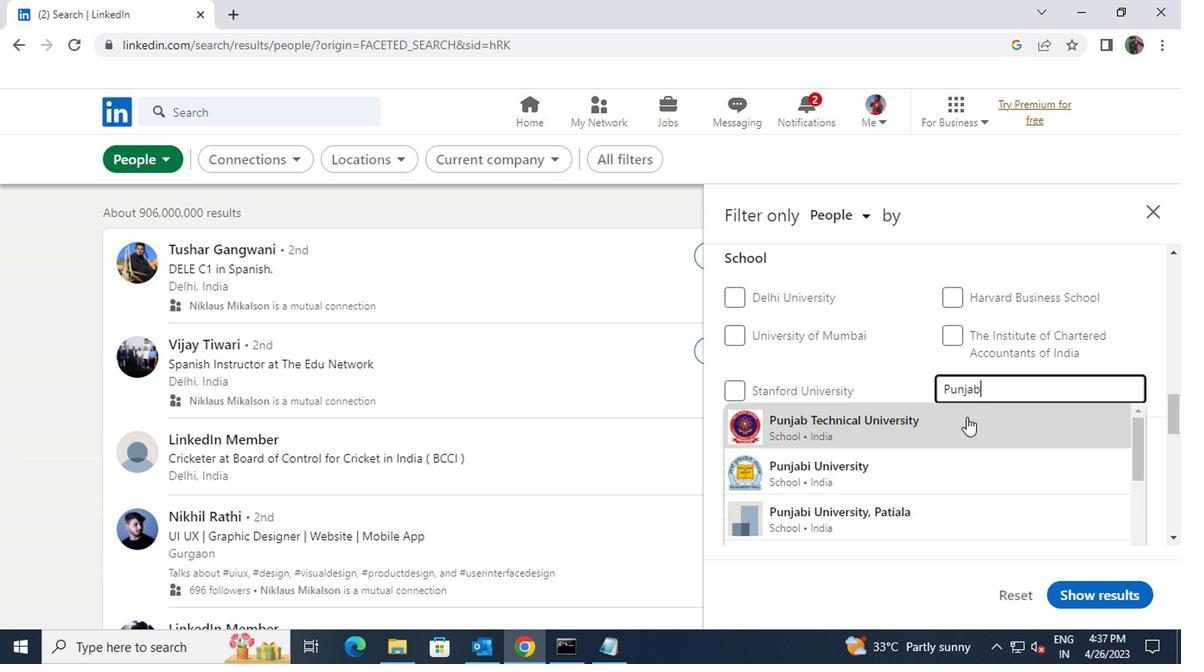 
Action: Mouse scrolled (804, 412) with delta (0, 0)
Screenshot: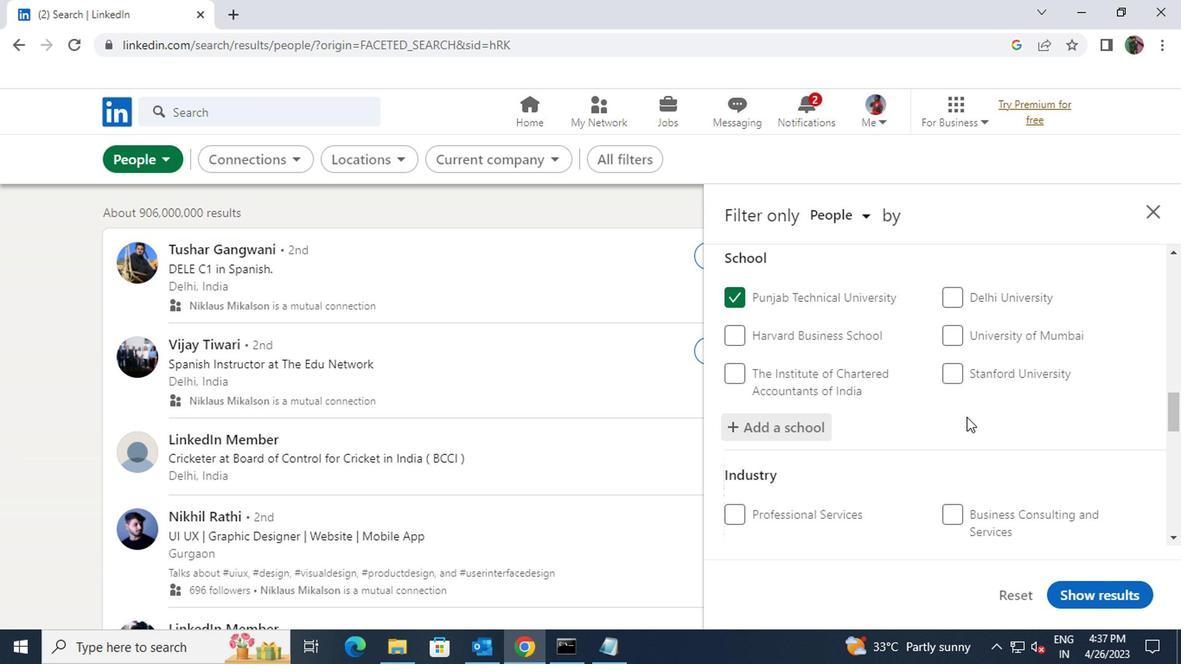 
Action: Mouse scrolled (804, 412) with delta (0, 0)
Screenshot: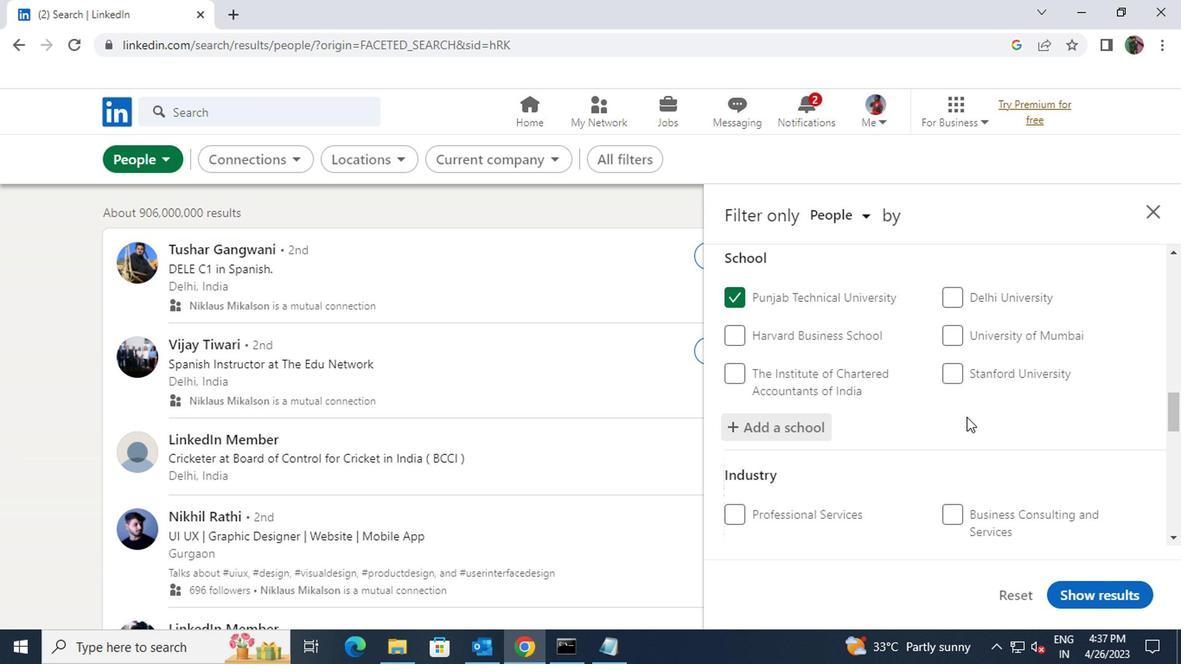 
Action: Mouse moved to (818, 439)
Screenshot: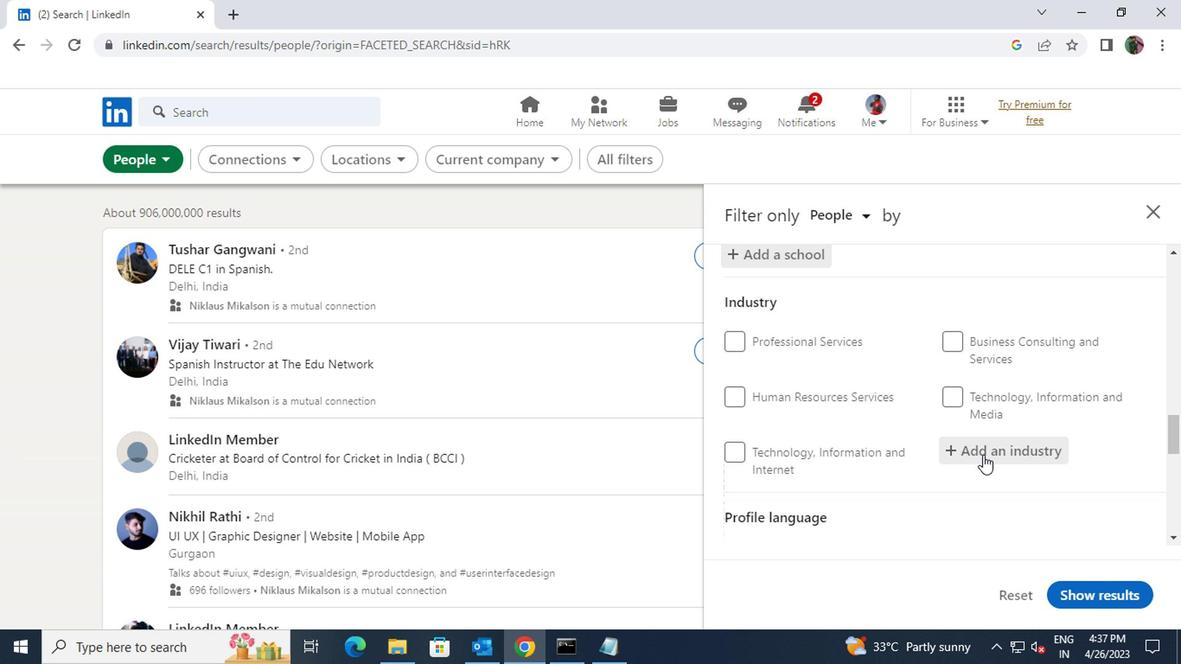
Action: Mouse pressed left at (818, 439)
Screenshot: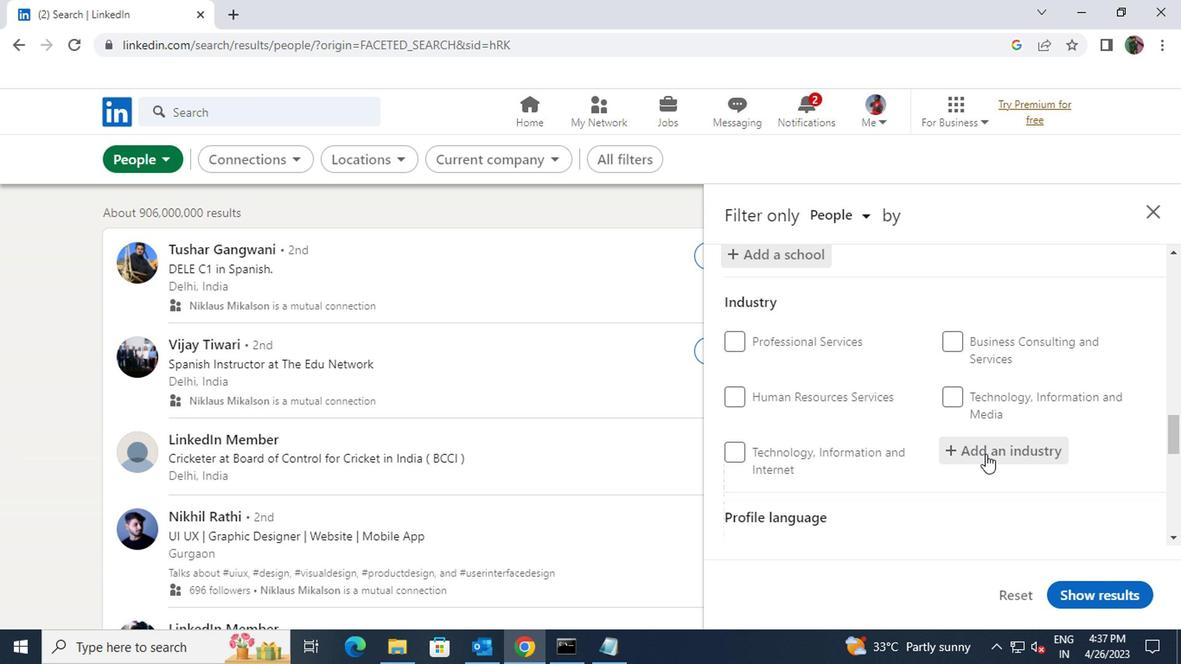 
Action: Key pressed <Key.shift><Key.shift><Key.shift><Key.shift><Key.shift><Key.shift><Key.shift>EQUIPMENT<Key.space>RENTAL
Screenshot: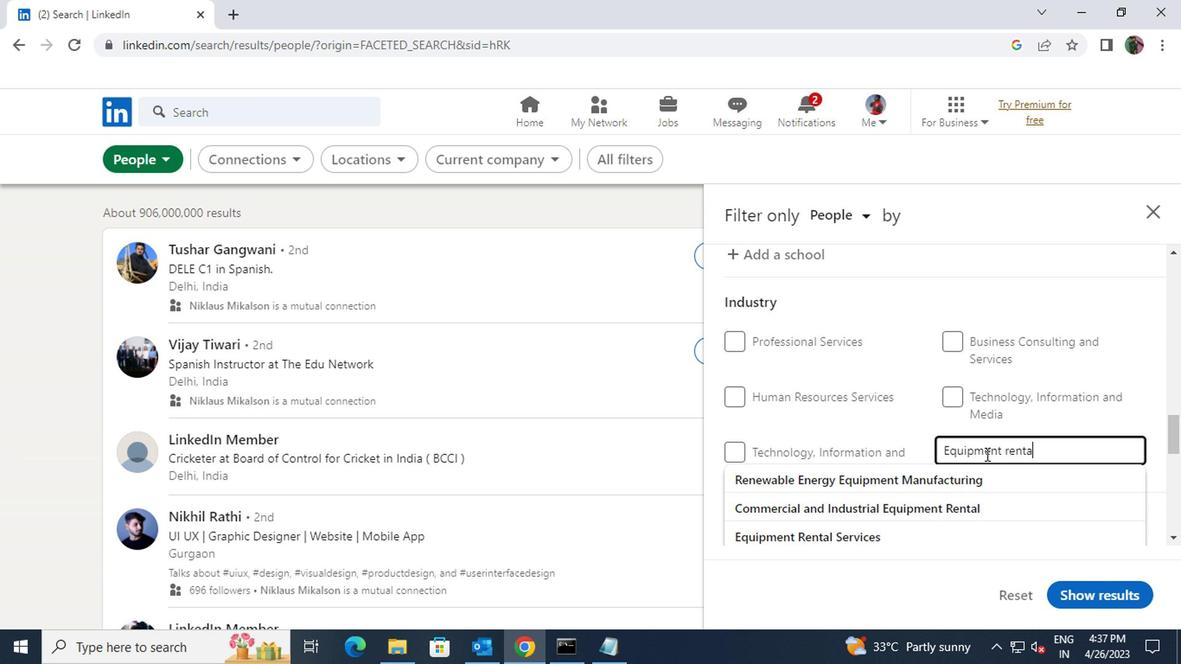 
Action: Mouse moved to (801, 479)
Screenshot: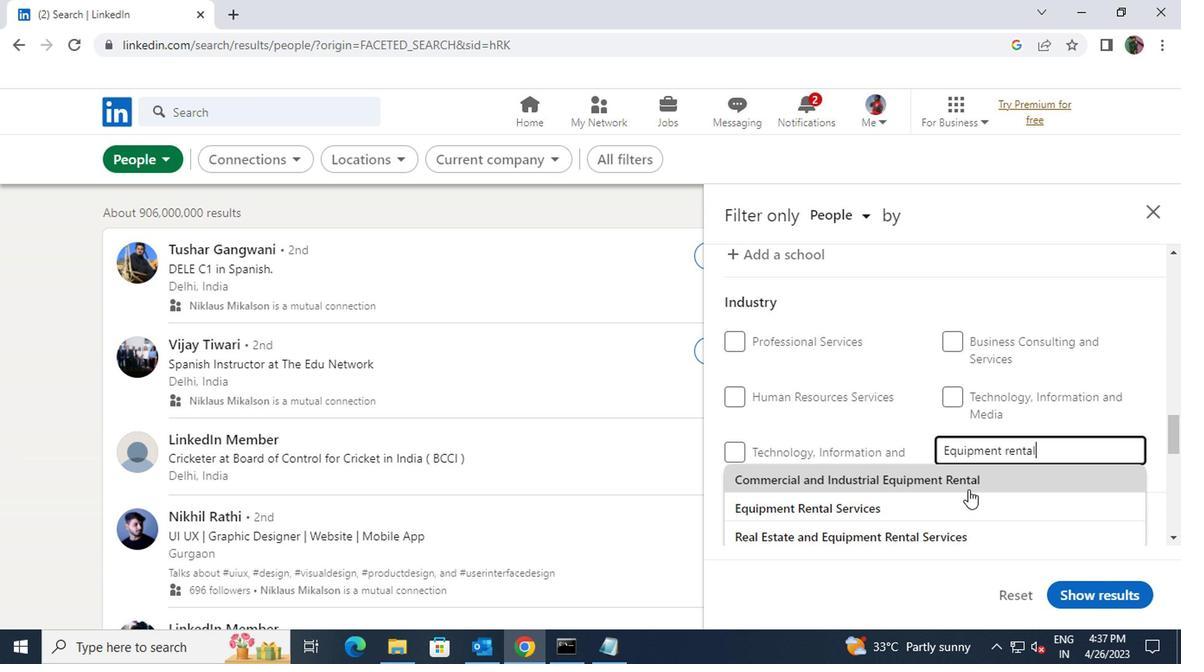 
Action: Mouse pressed left at (801, 479)
Screenshot: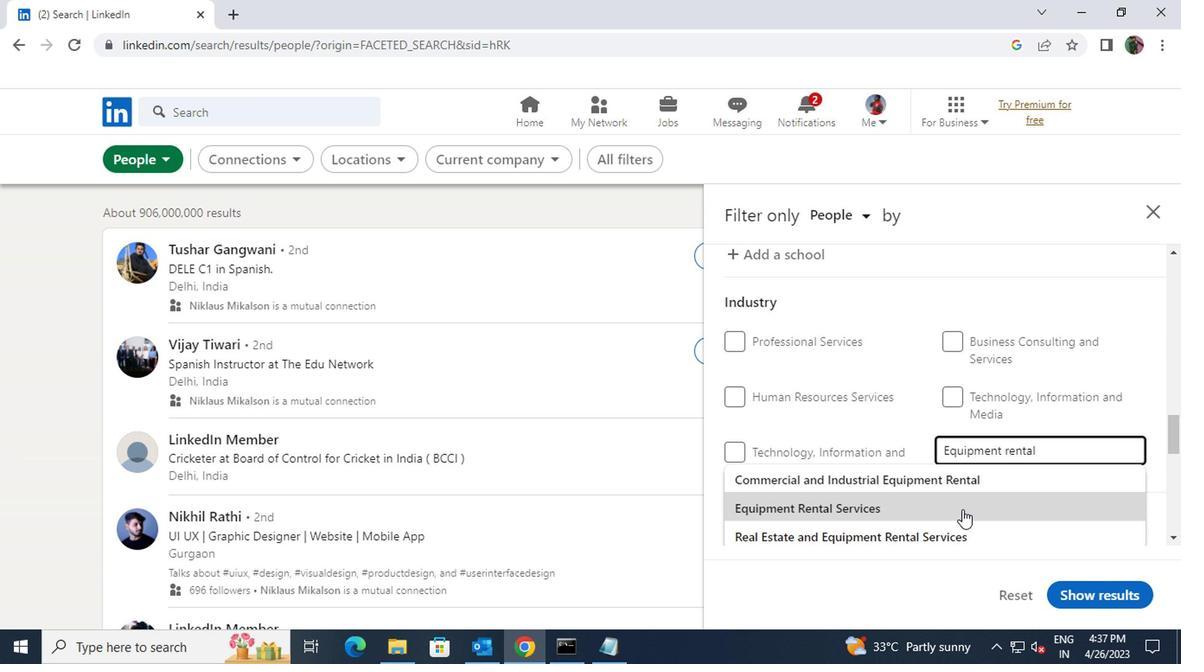 
Action: Mouse moved to (796, 473)
Screenshot: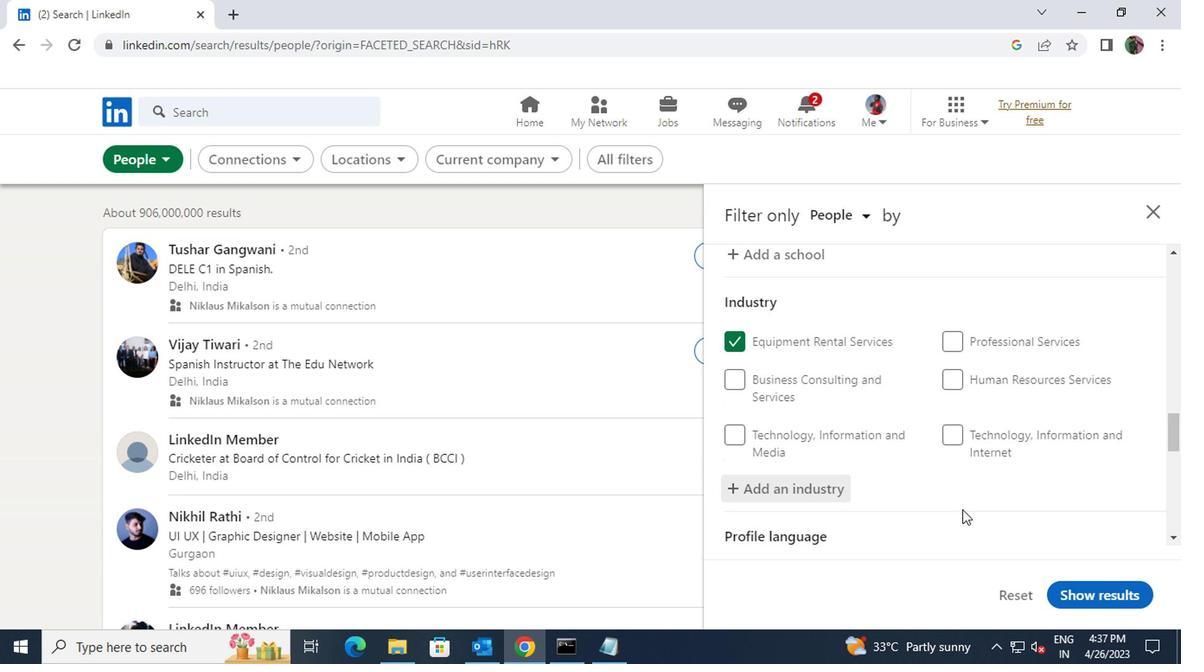
Action: Mouse scrolled (796, 472) with delta (0, 0)
Screenshot: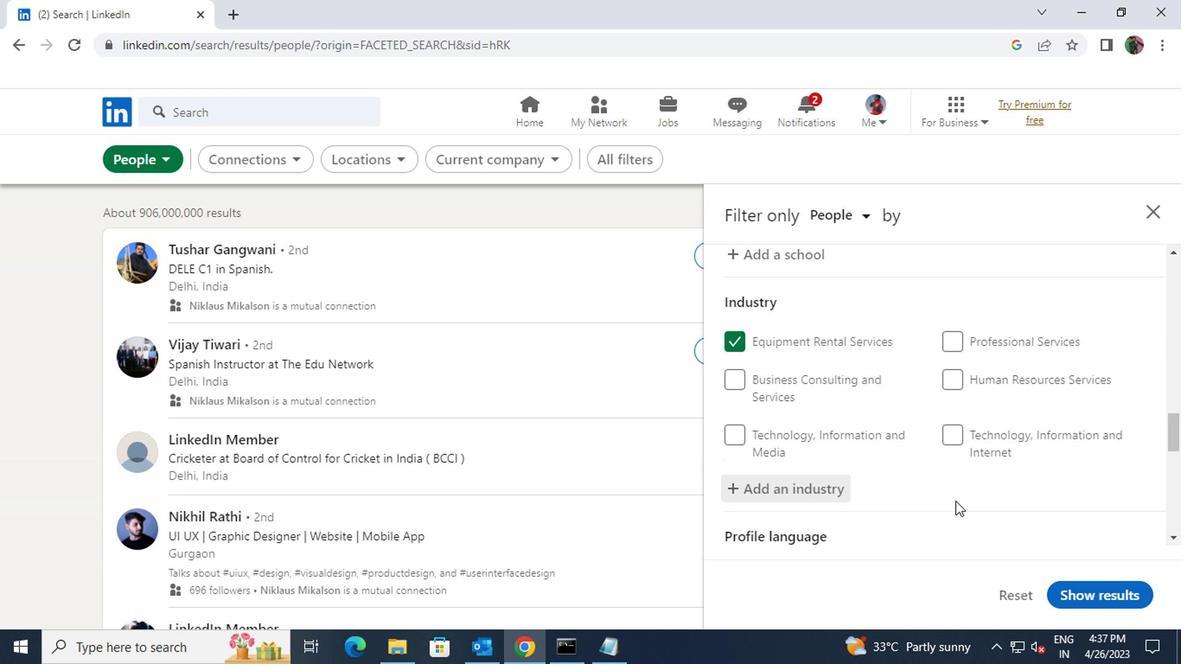 
Action: Mouse scrolled (796, 472) with delta (0, 0)
Screenshot: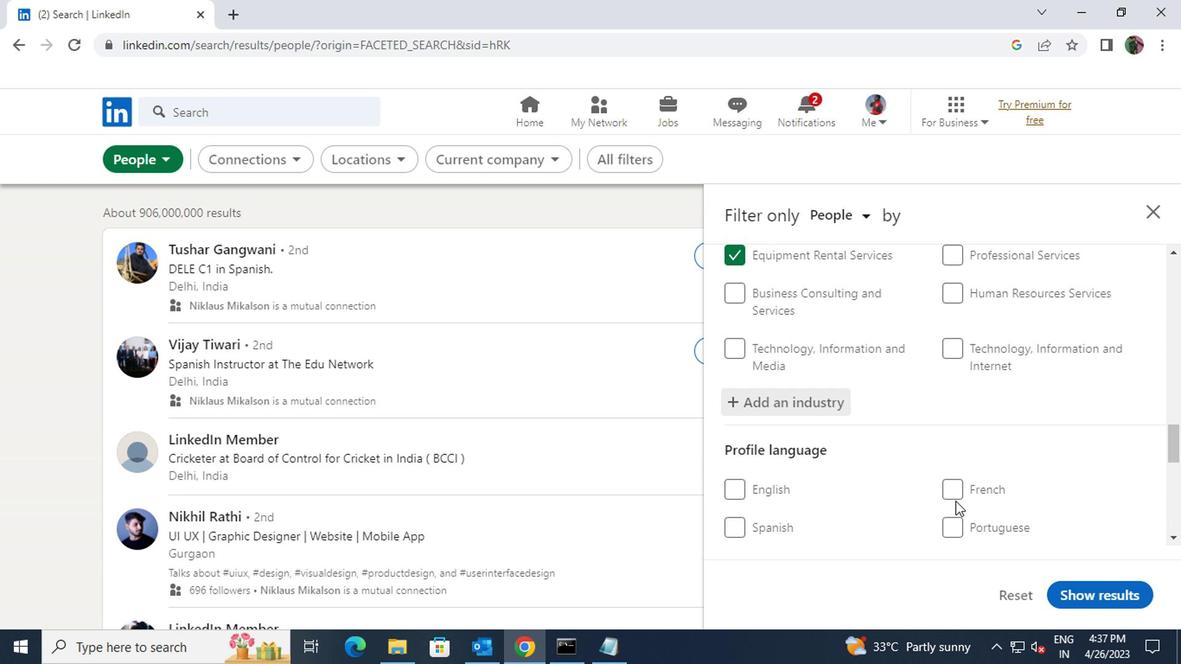 
Action: Mouse moved to (797, 400)
Screenshot: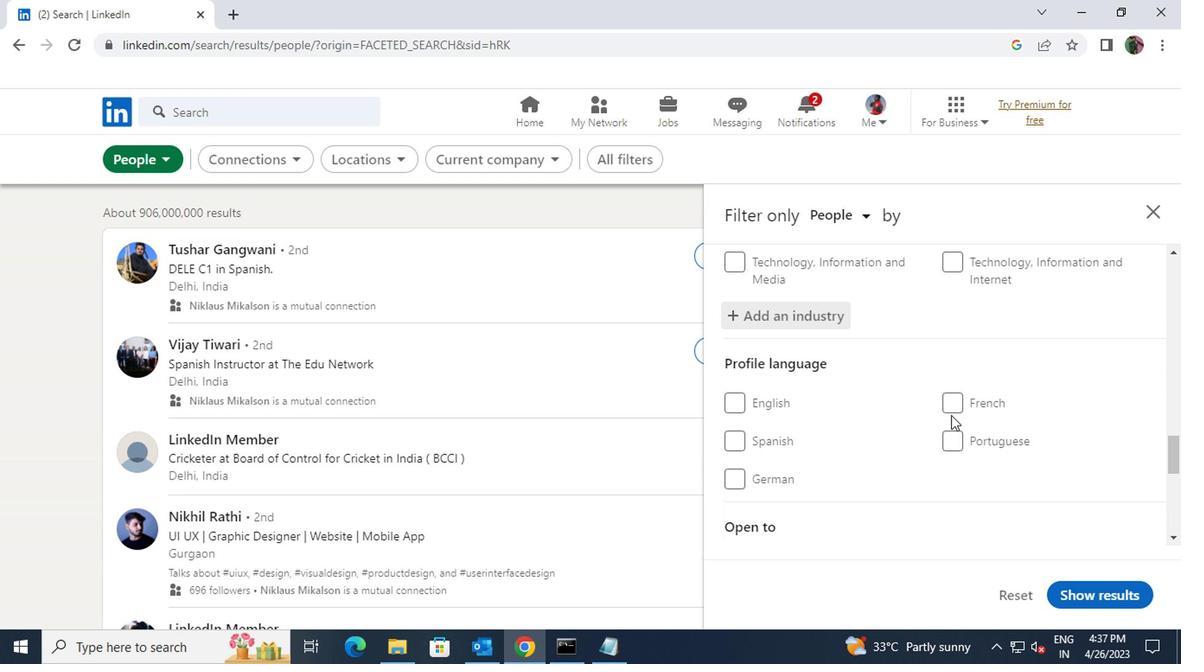 
Action: Mouse pressed left at (797, 400)
Screenshot: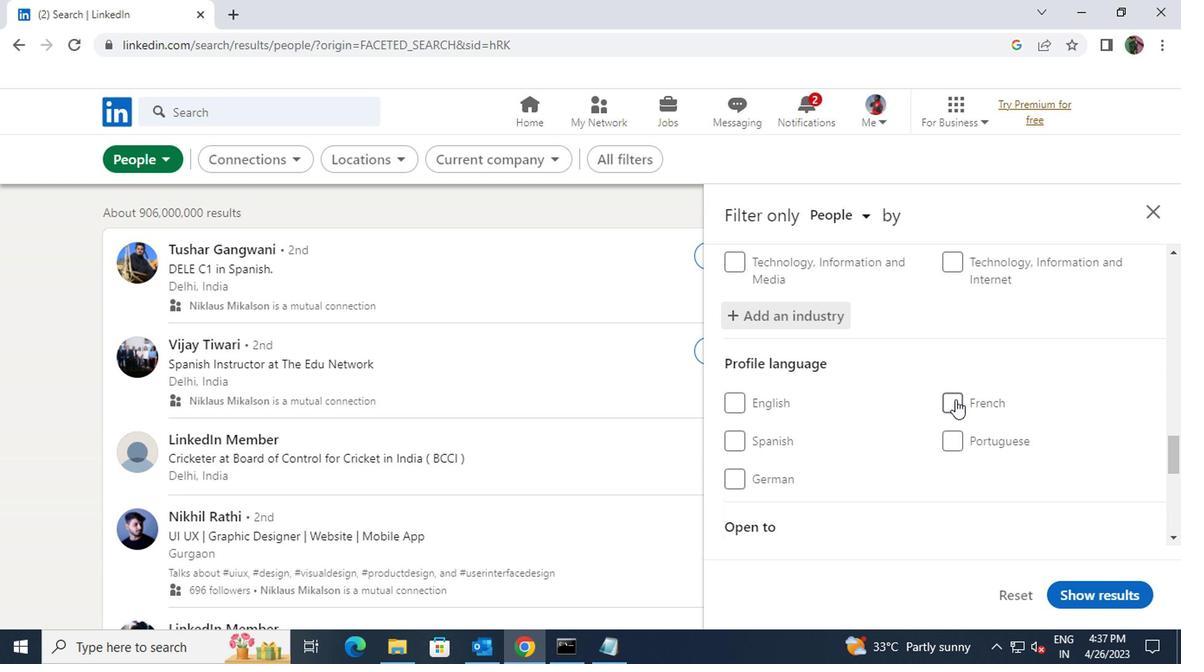 
Action: Mouse moved to (781, 463)
Screenshot: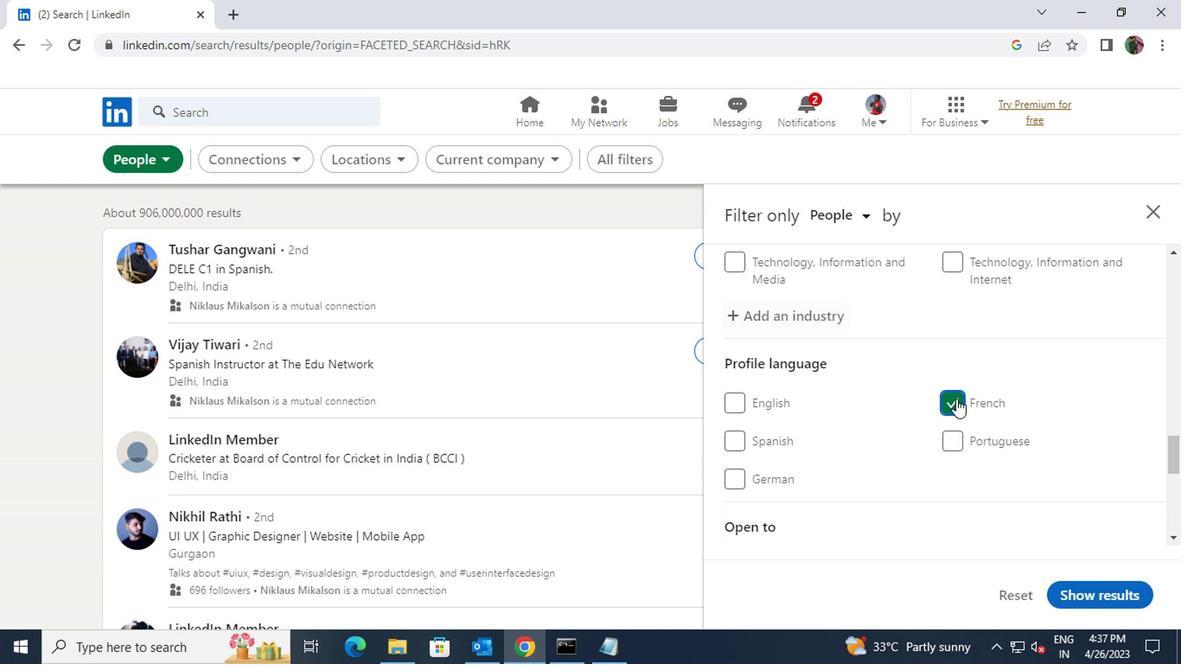 
Action: Mouse scrolled (781, 462) with delta (0, 0)
Screenshot: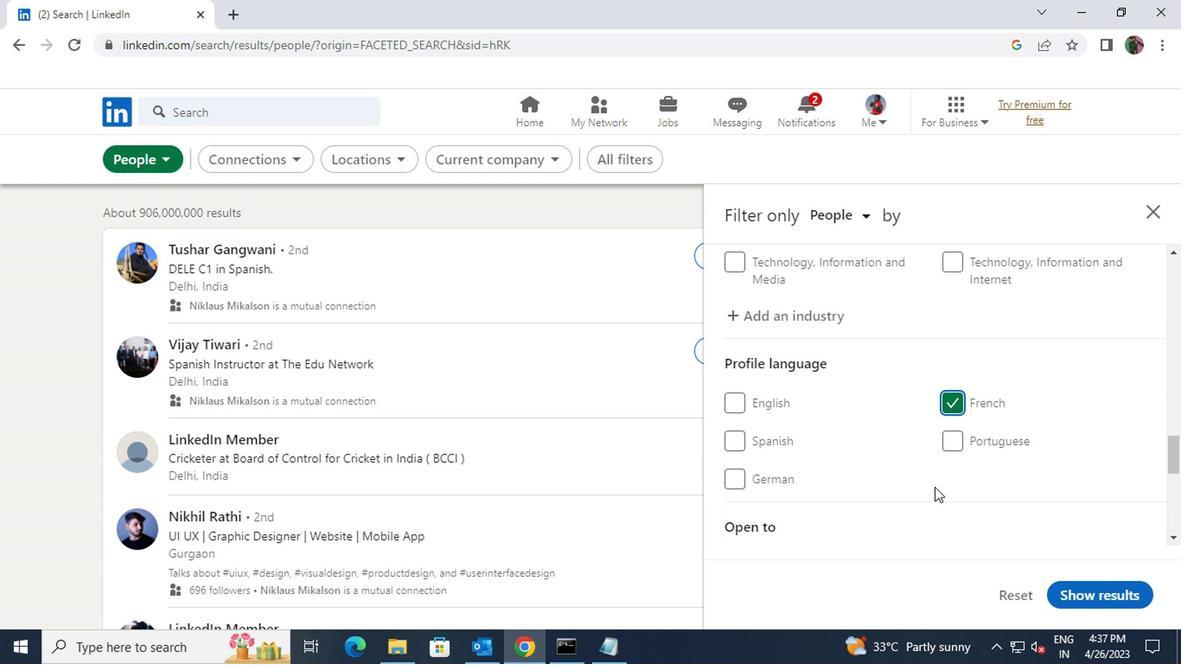 
Action: Mouse scrolled (781, 462) with delta (0, 0)
Screenshot: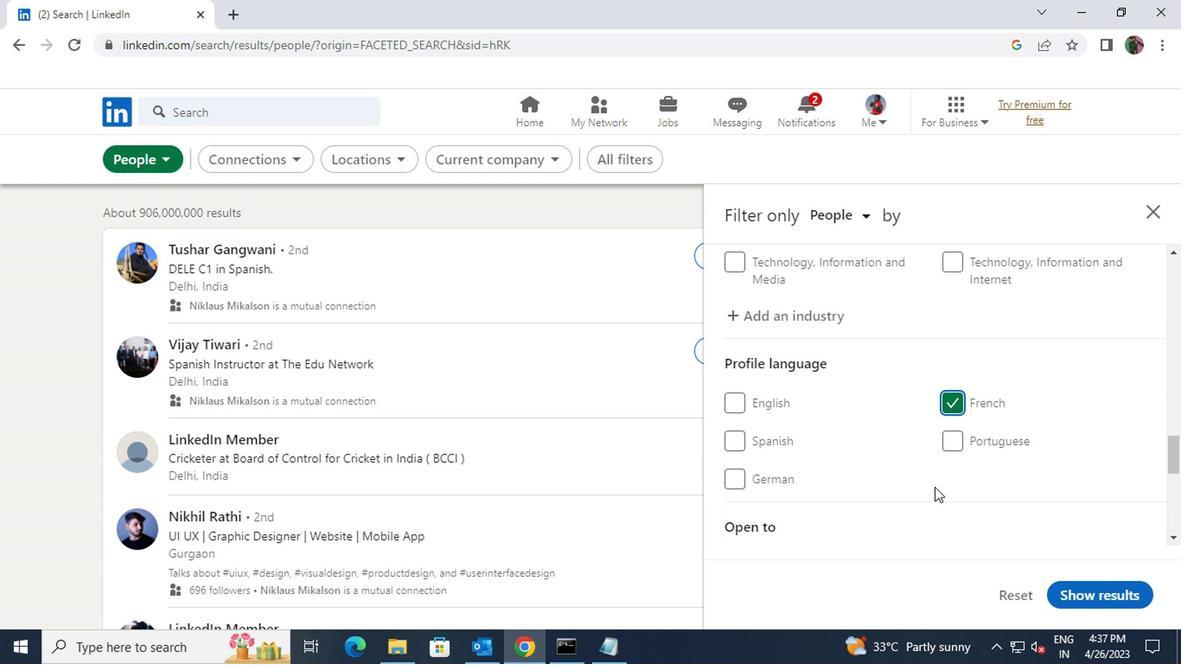 
Action: Mouse scrolled (781, 462) with delta (0, 0)
Screenshot: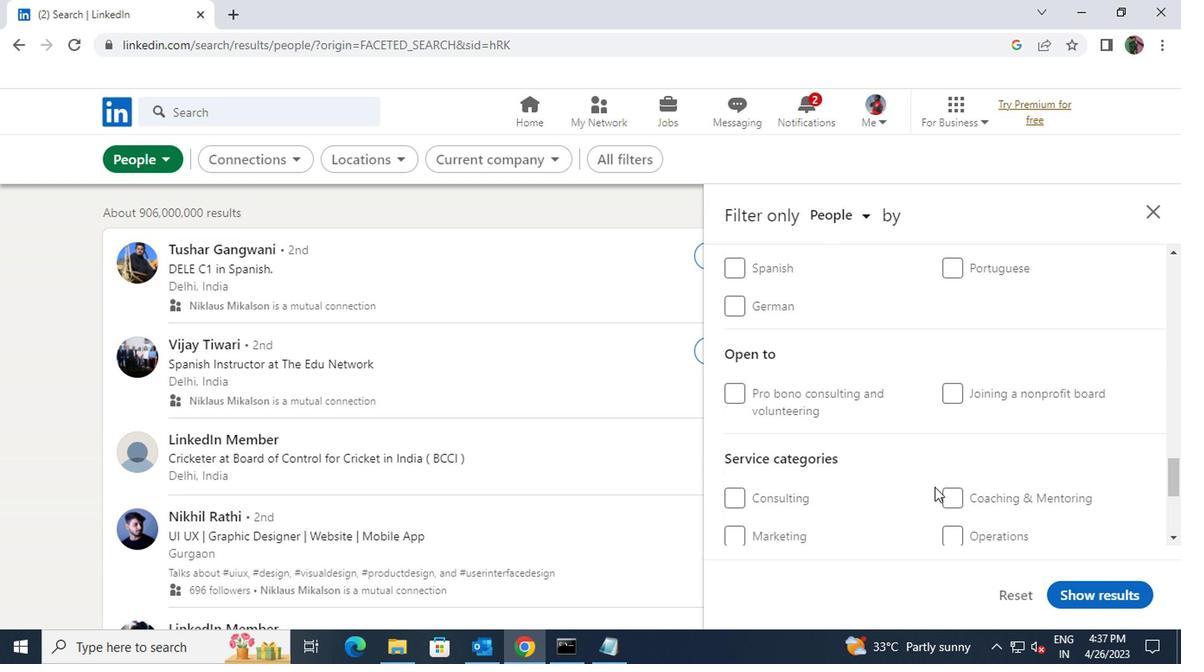 
Action: Mouse moved to (802, 467)
Screenshot: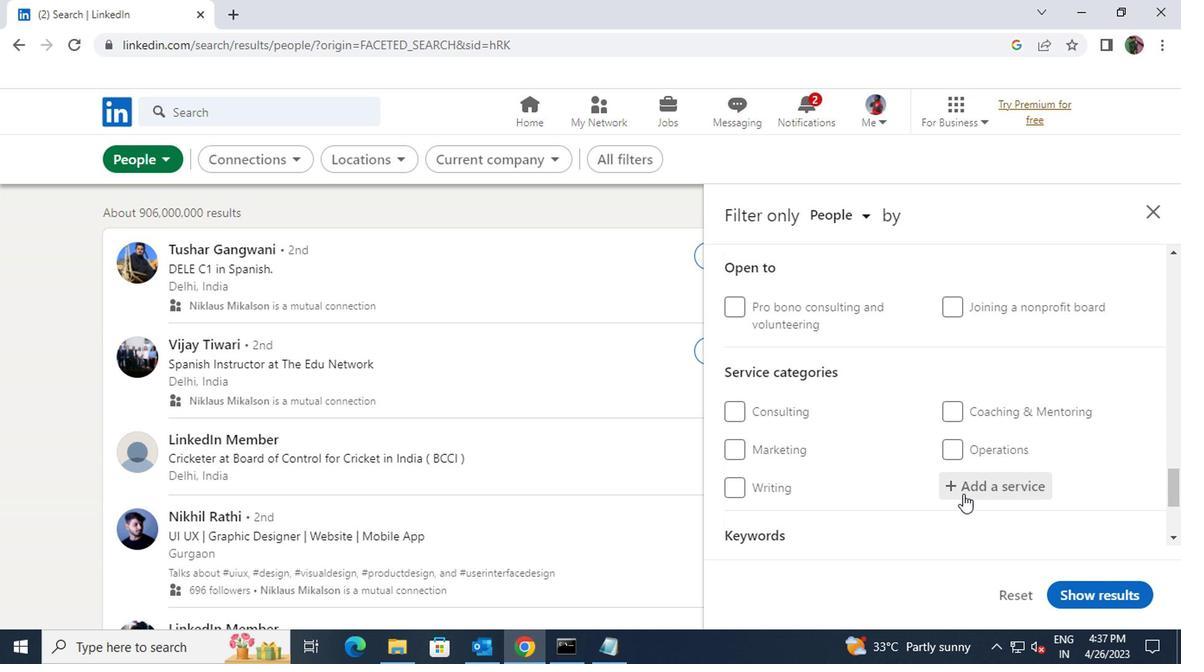 
Action: Mouse pressed left at (802, 467)
Screenshot: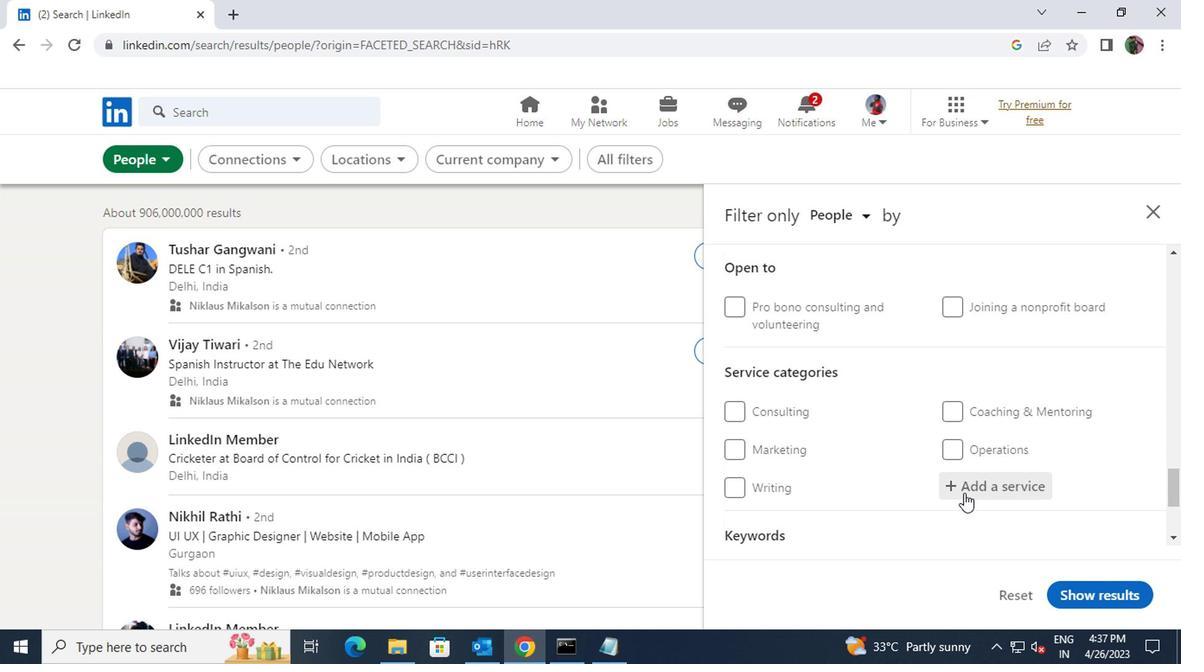 
Action: Key pressed <Key.shift>SEARCH
Screenshot: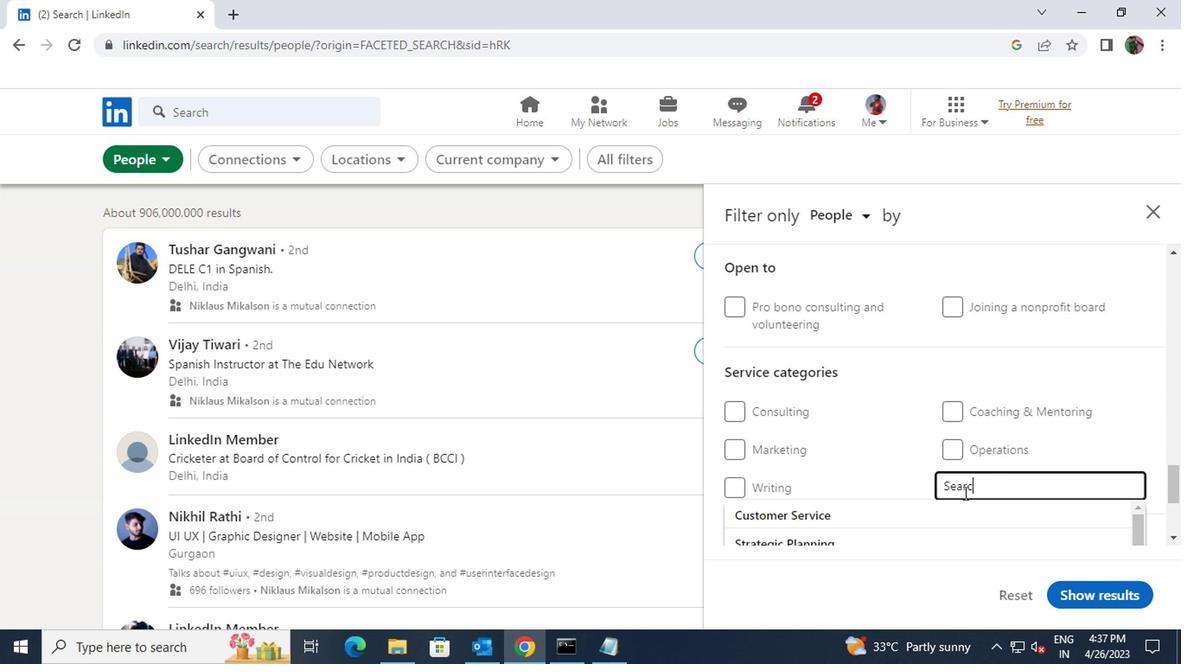 
Action: Mouse moved to (795, 496)
Screenshot: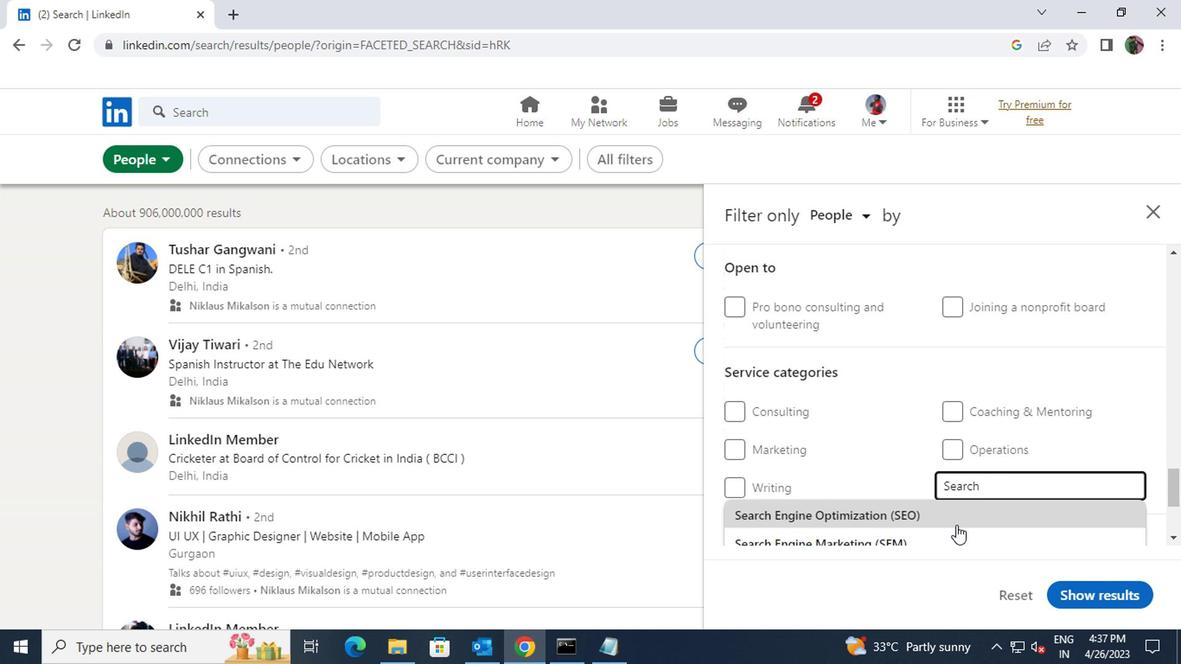 
Action: Mouse pressed left at (795, 496)
Screenshot: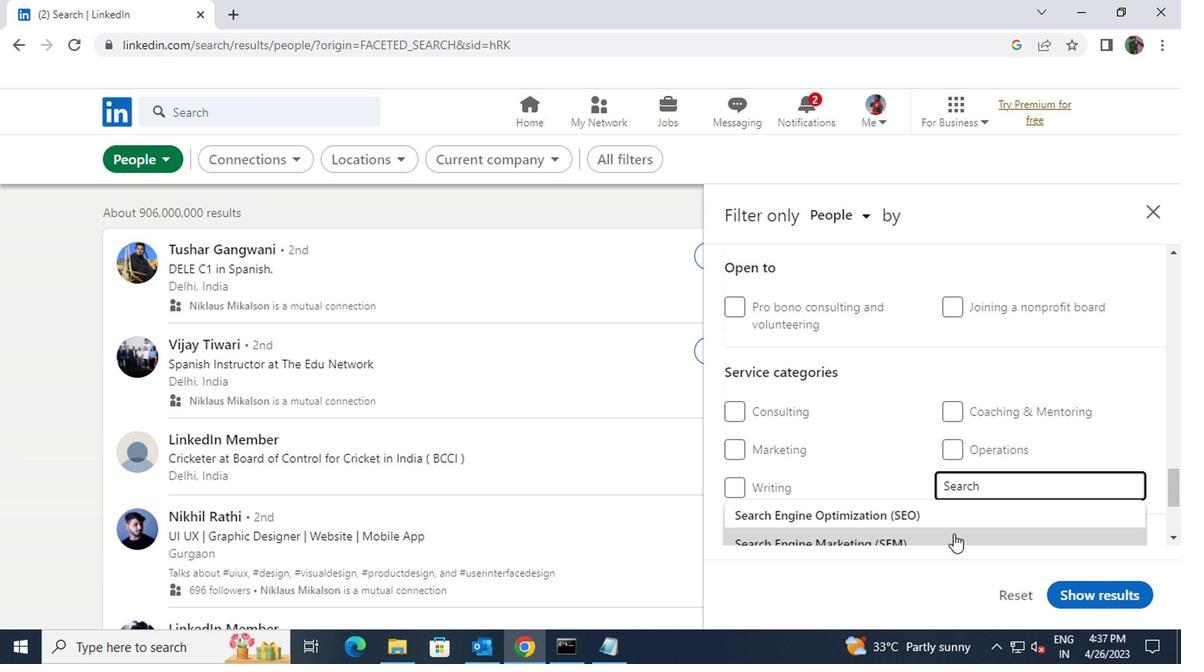 
Action: Mouse scrolled (795, 495) with delta (0, 0)
Screenshot: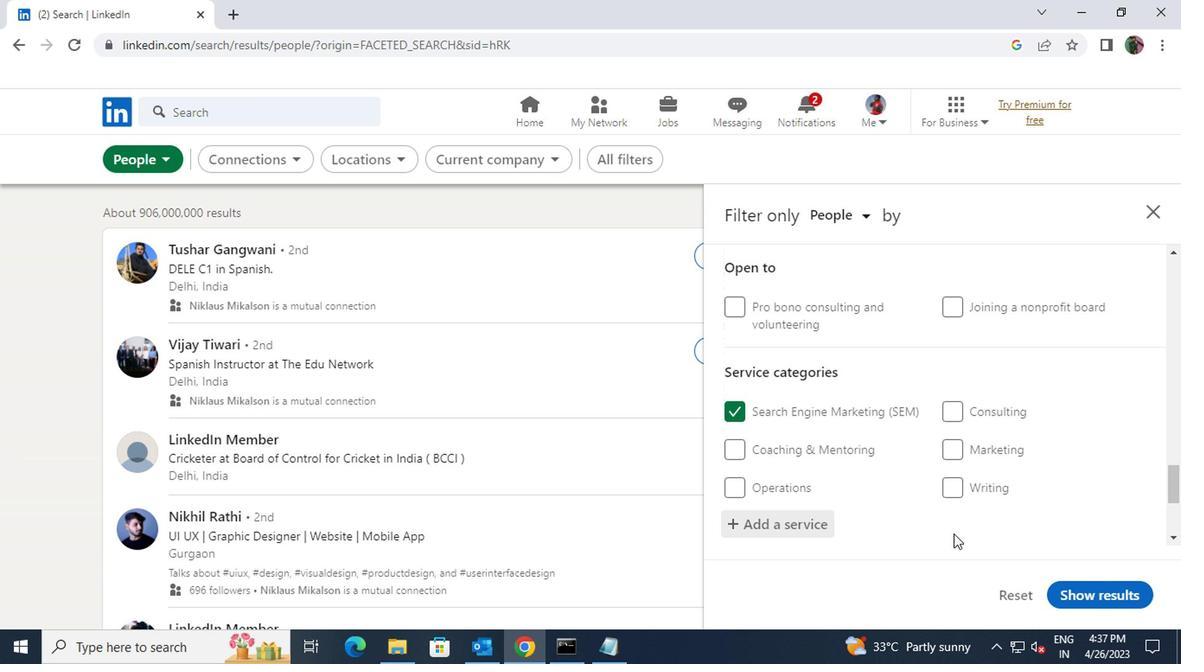 
Action: Mouse scrolled (795, 495) with delta (0, 0)
Screenshot: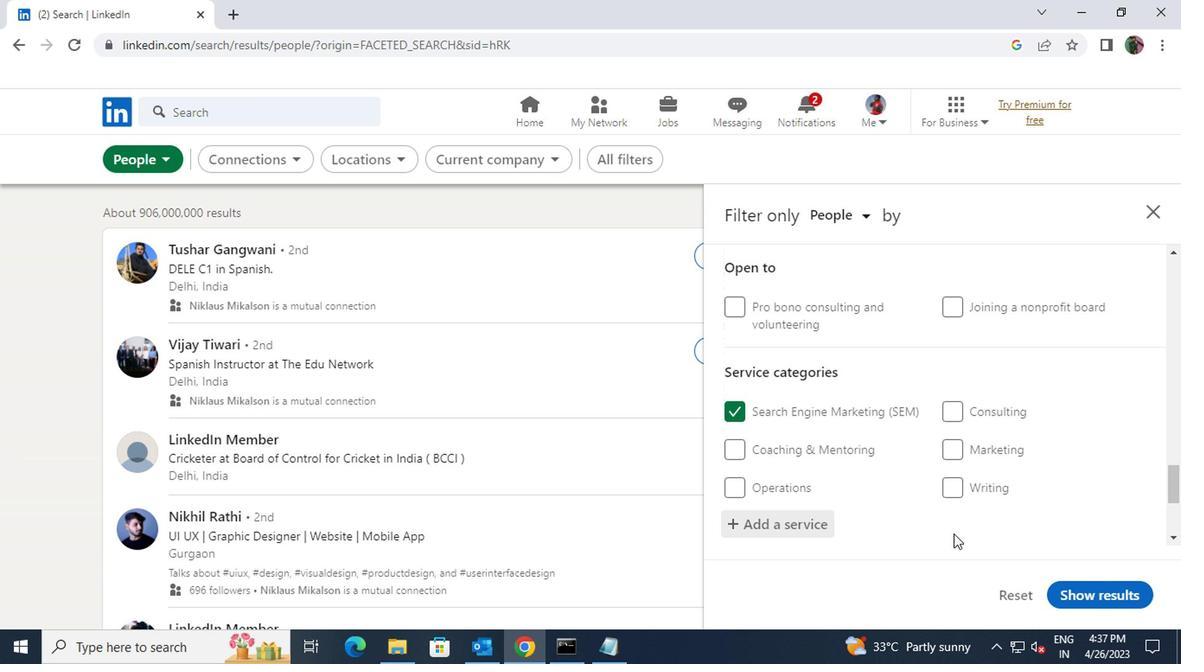 
Action: Mouse moved to (753, 485)
Screenshot: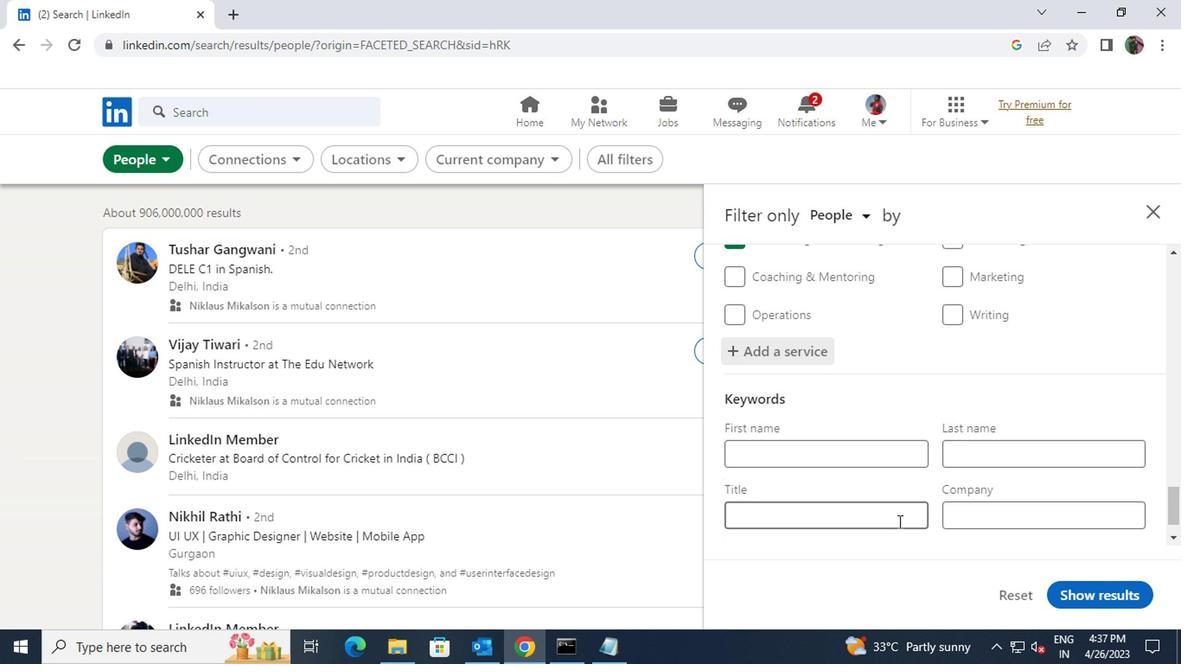 
Action: Mouse pressed left at (753, 485)
Screenshot: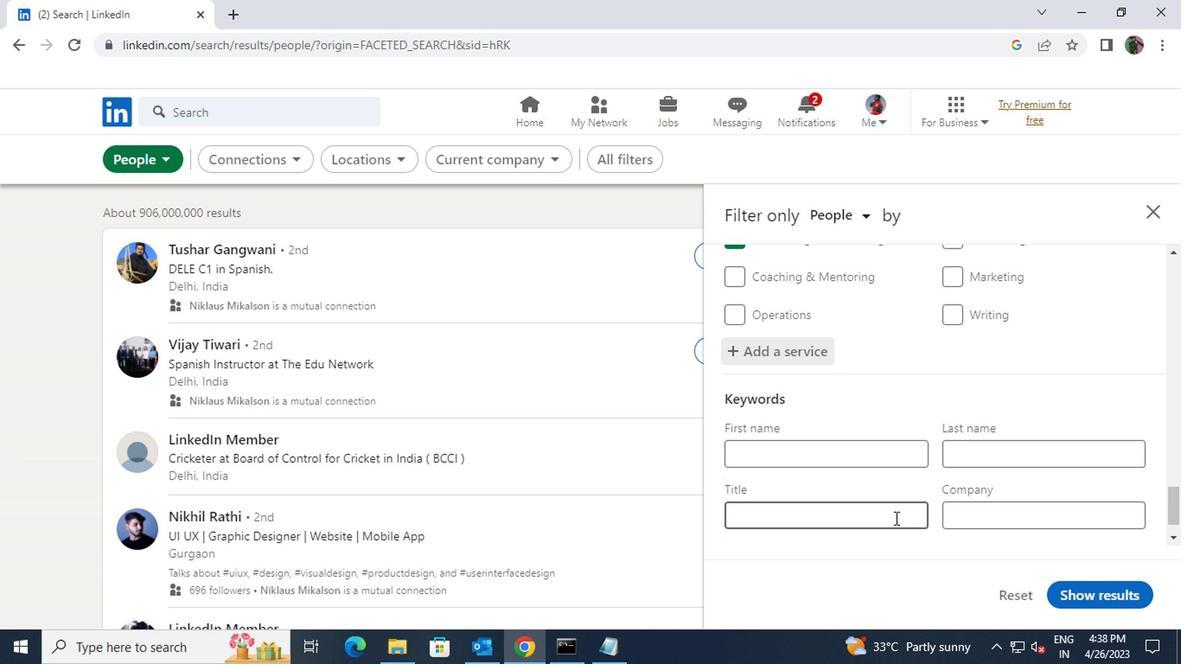 
Action: Key pressed <Key.shift>PHARMACIST
Screenshot: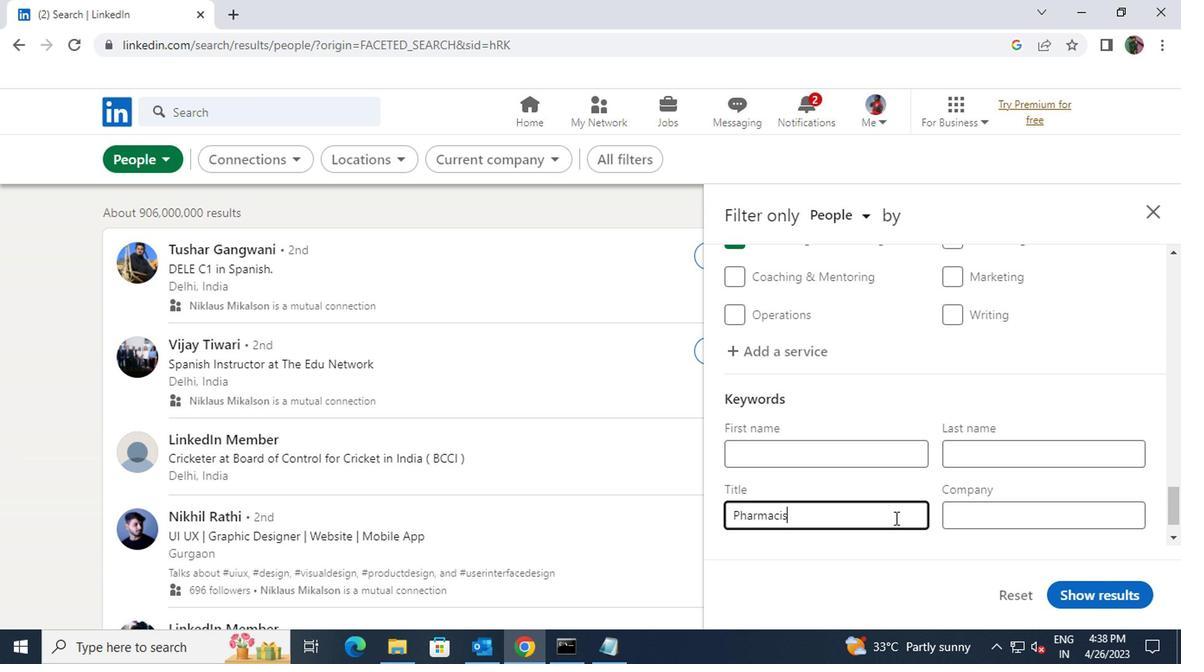 
Action: Mouse moved to (883, 534)
Screenshot: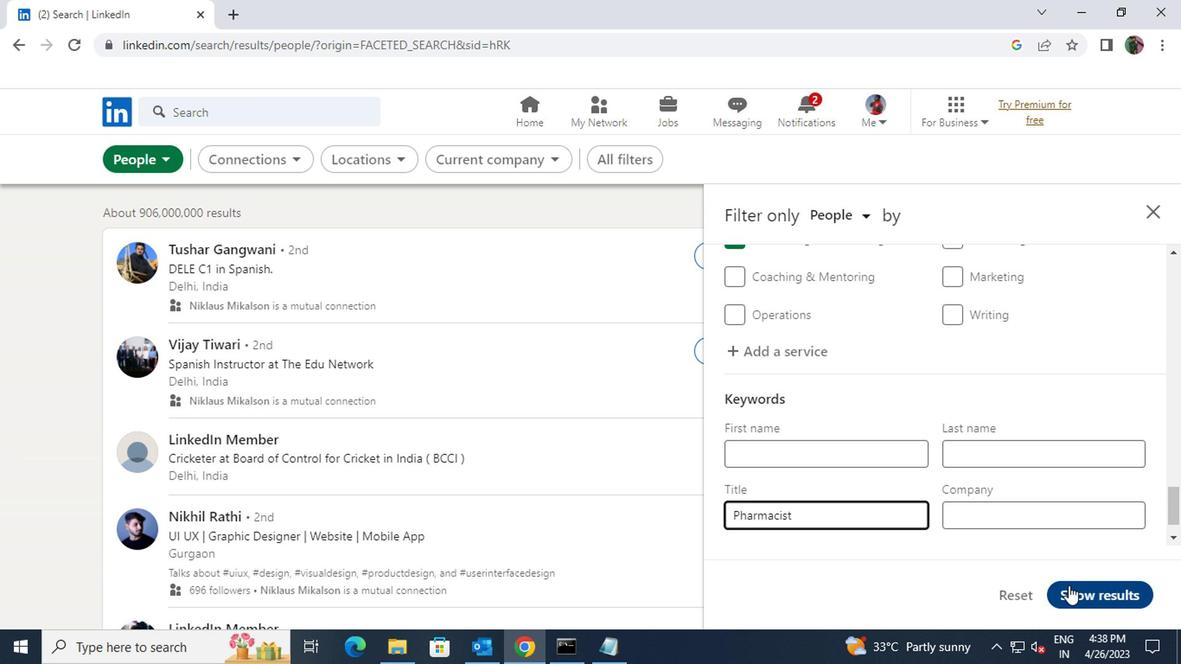 
Action: Mouse pressed left at (883, 534)
Screenshot: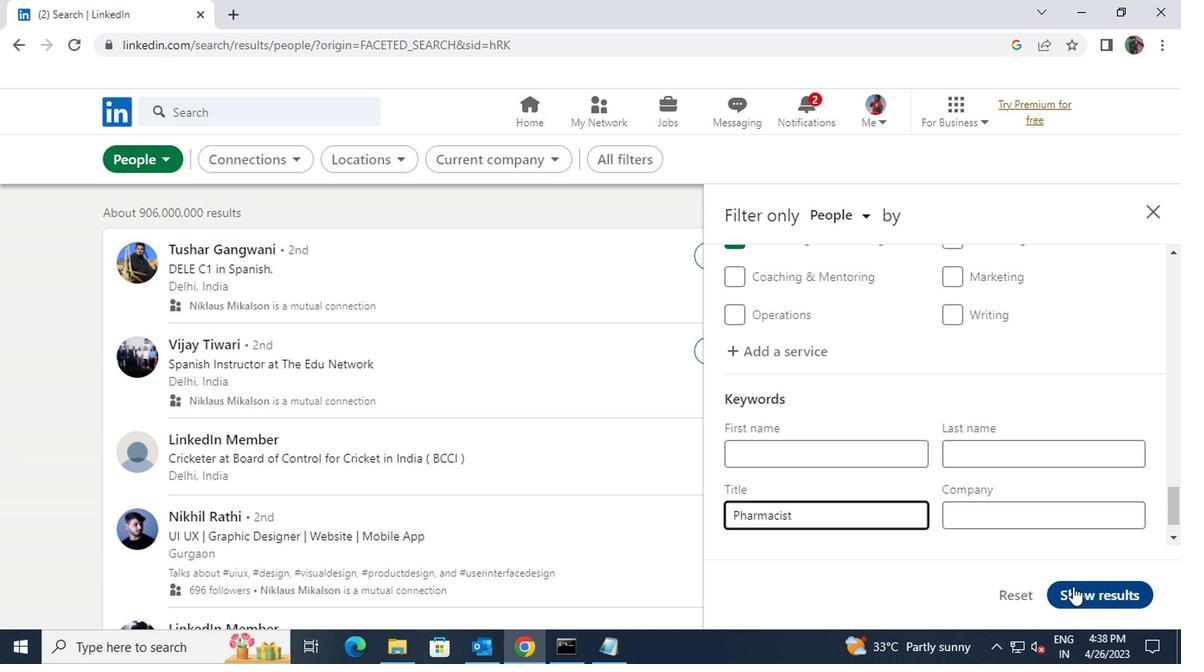 
